 Task: Look for space in Gursarāi, India from 12th  August, 2023 to 15th August, 2023 for 3 adults in price range Rs.12000 to Rs.16000. Place can be entire place with 2 bedrooms having 3 beds and 1 bathroom. Property type can be house, flat, guest house. Amenities needed are: washing machine. Booking option can be shelf check-in. Required host language is English.
Action: Mouse moved to (523, 130)
Screenshot: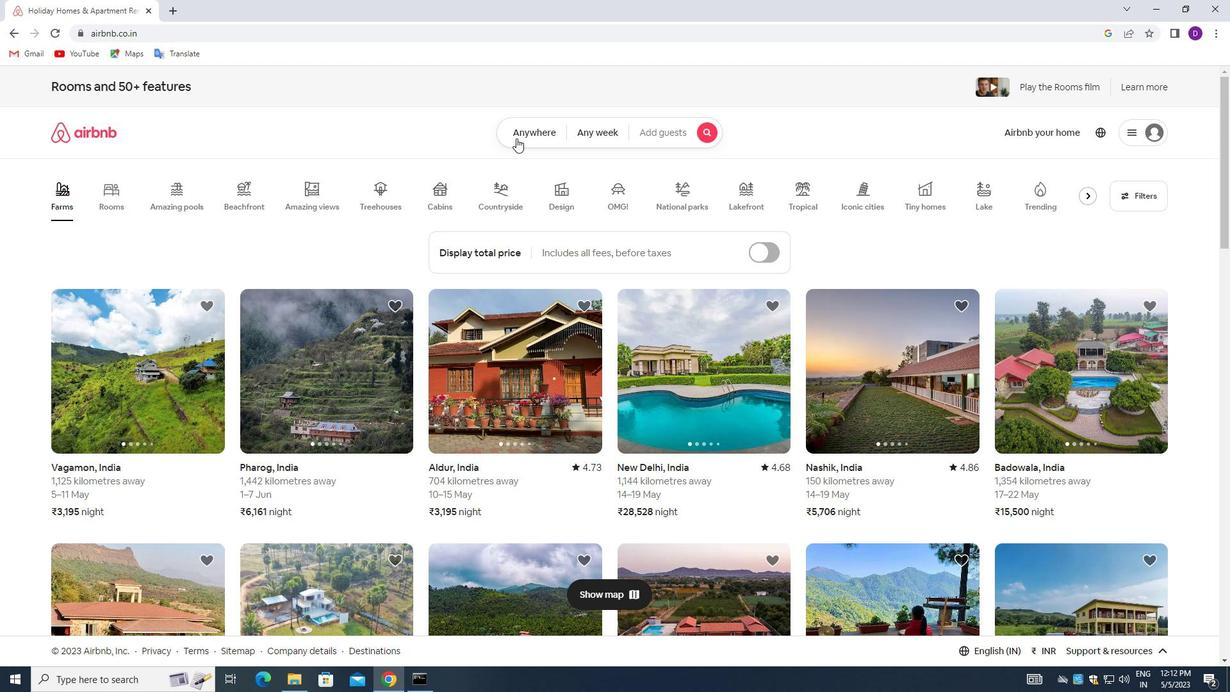 
Action: Mouse pressed left at (523, 130)
Screenshot: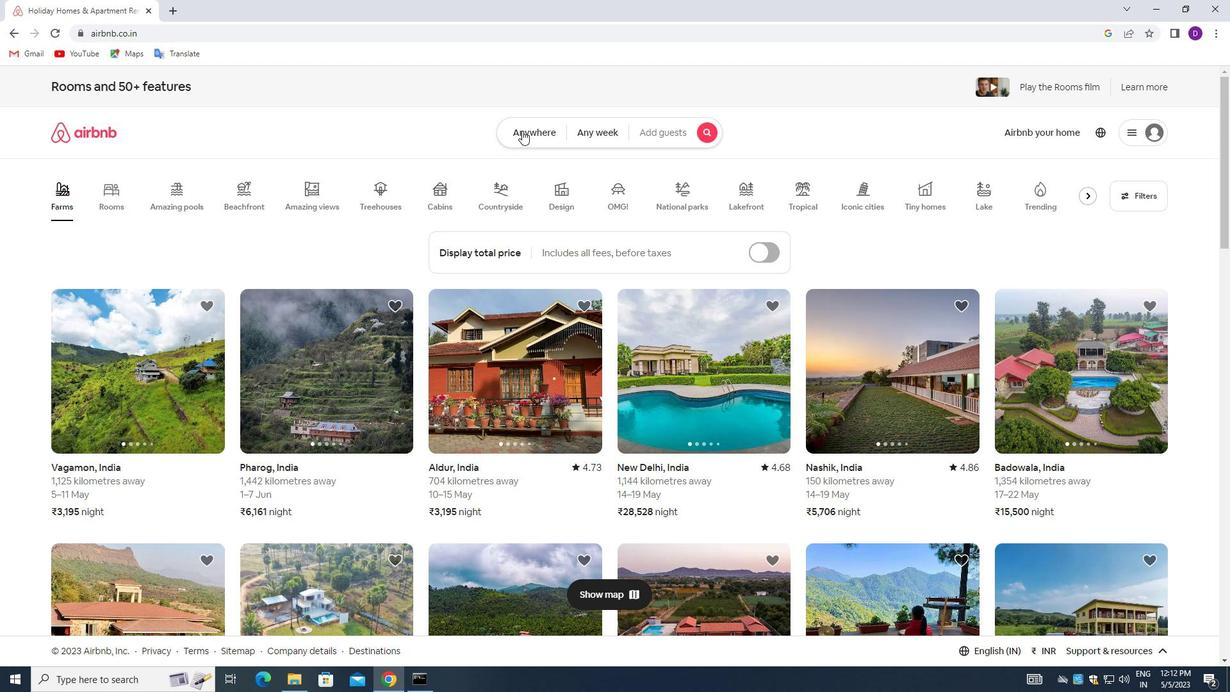 
Action: Mouse moved to (472, 180)
Screenshot: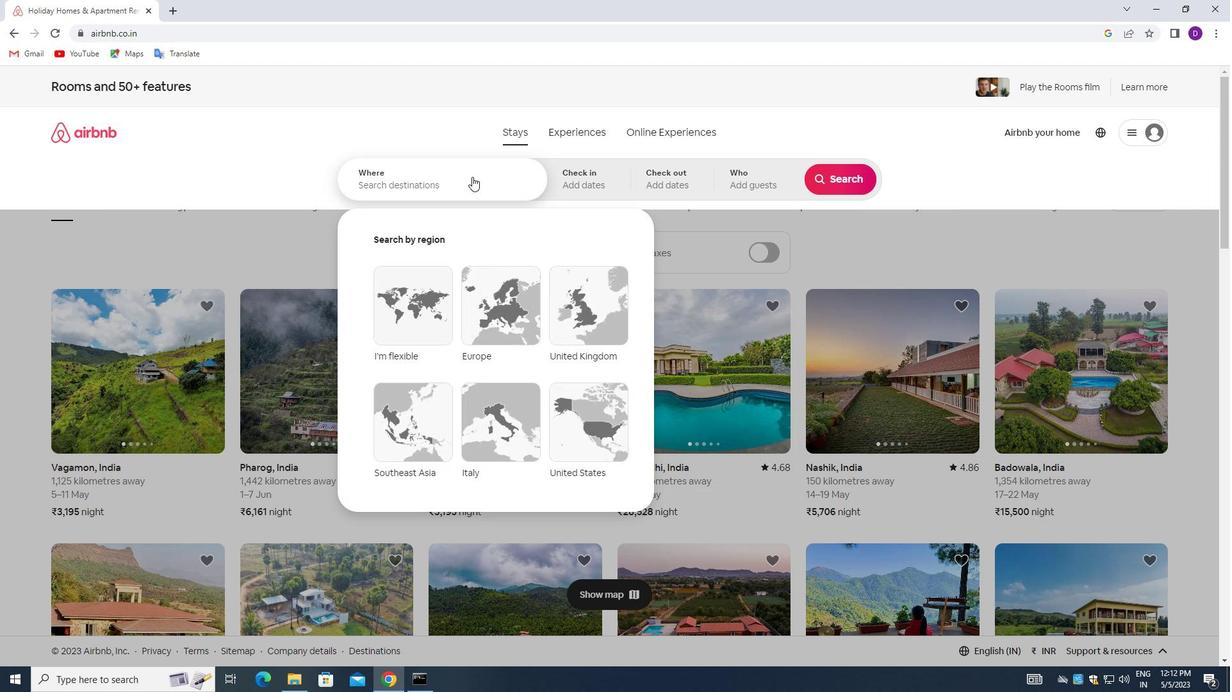 
Action: Mouse pressed left at (472, 180)
Screenshot: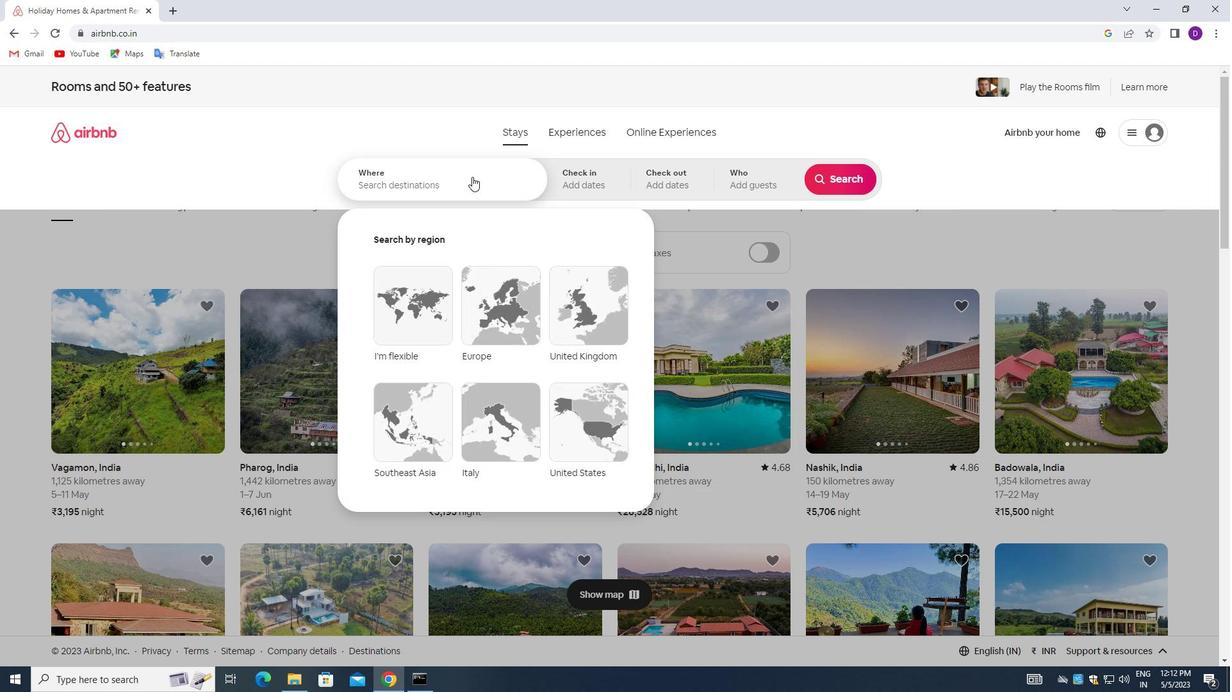 
Action: Mouse moved to (255, 145)
Screenshot: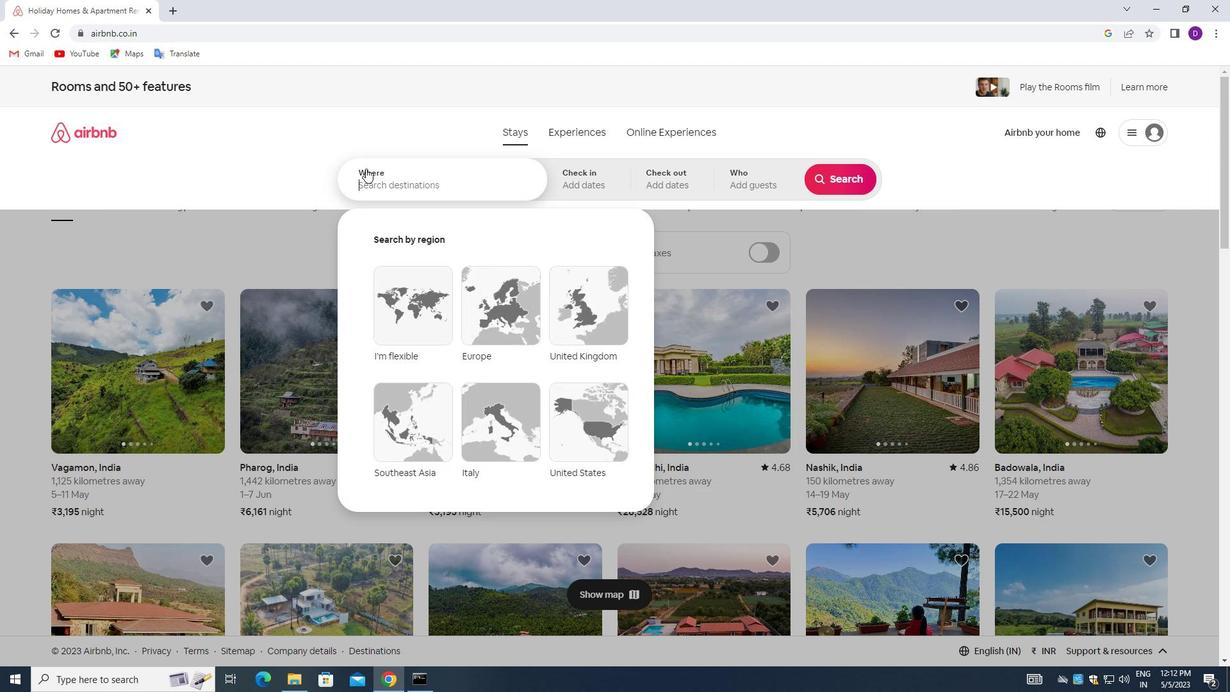 
Action: Key pressed <Key.shift_r>Gursarai,<Key.space><Key.shift>INDIA<Key.enter>
Screenshot: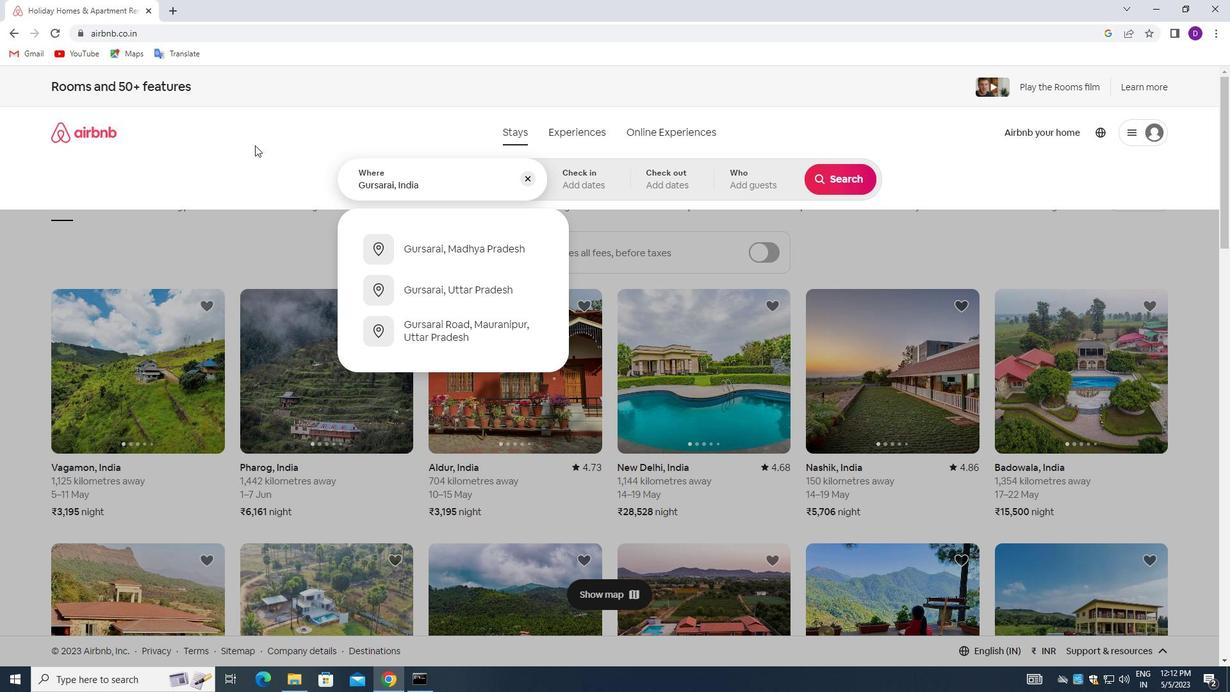 
Action: Mouse moved to (832, 280)
Screenshot: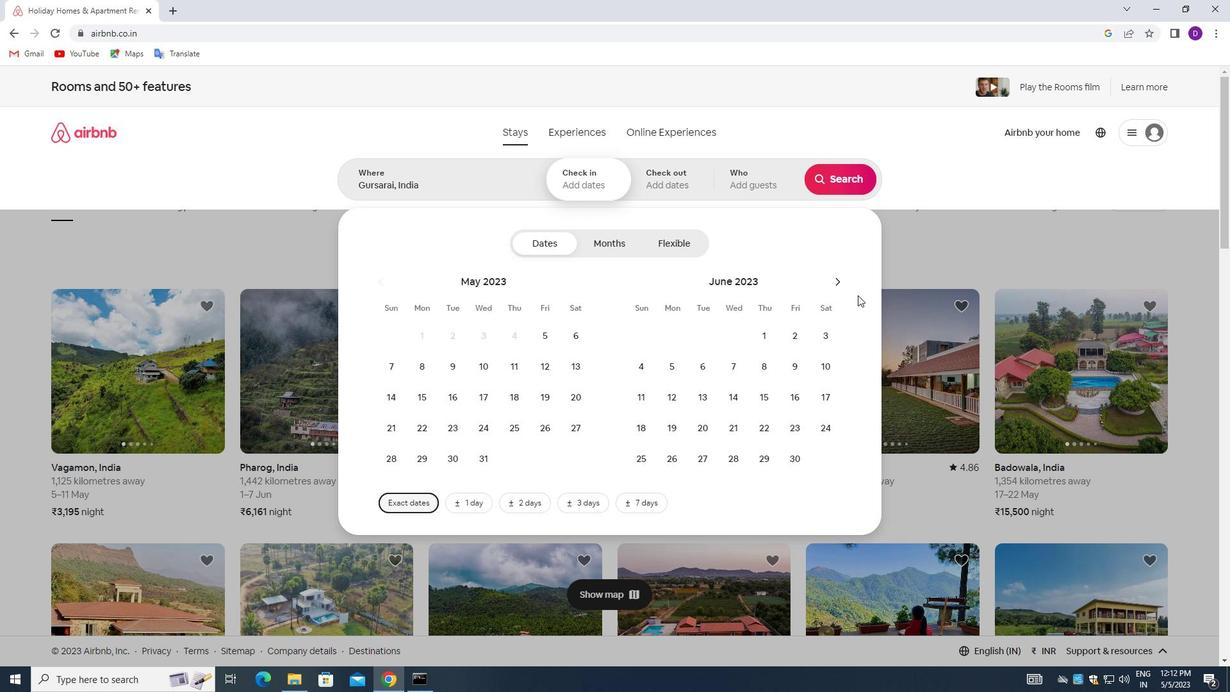 
Action: Mouse pressed left at (832, 280)
Screenshot: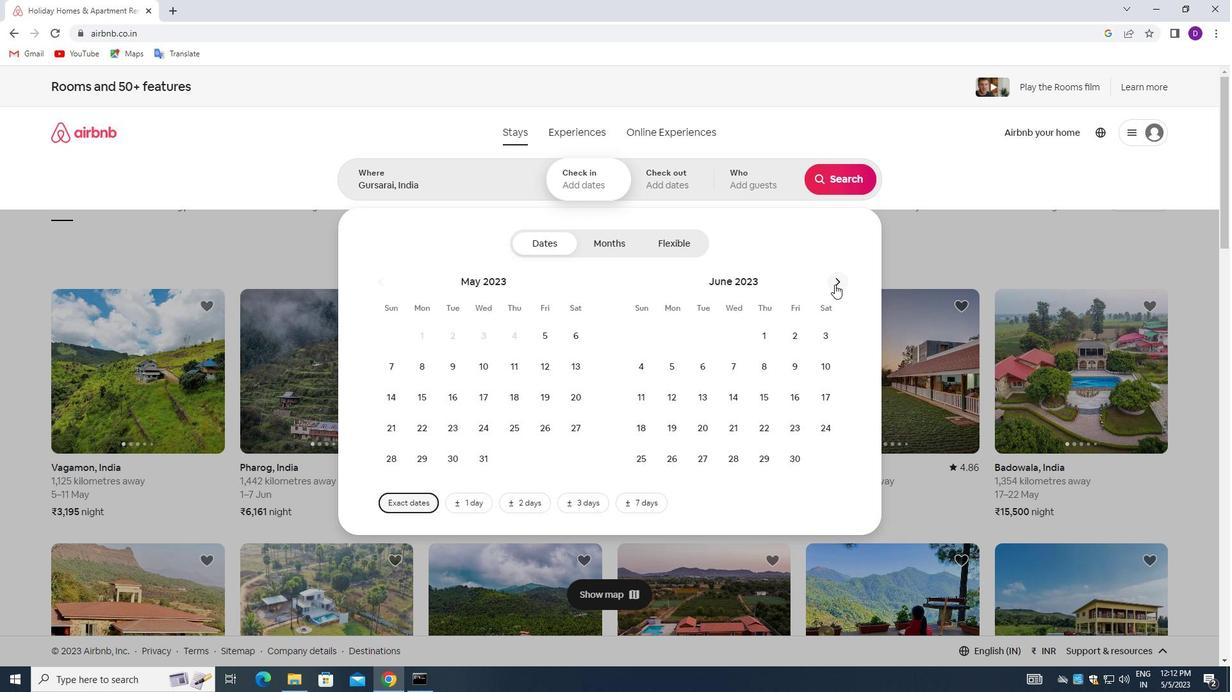 
Action: Mouse pressed left at (832, 280)
Screenshot: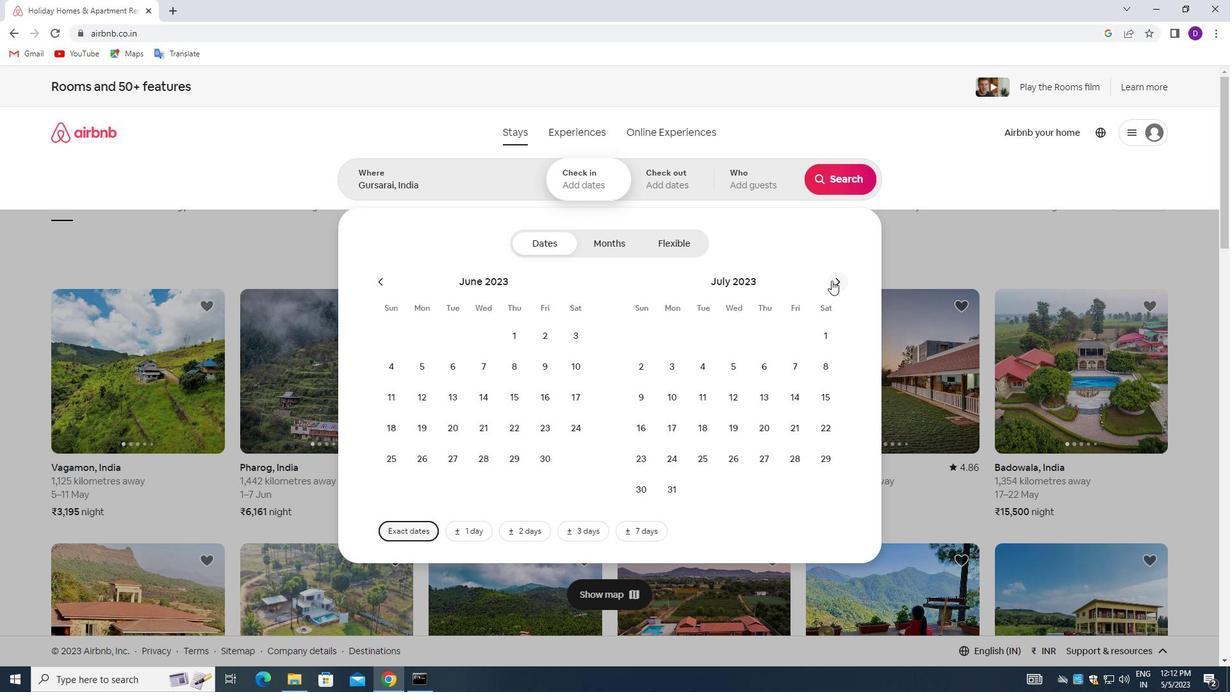 
Action: Mouse moved to (816, 364)
Screenshot: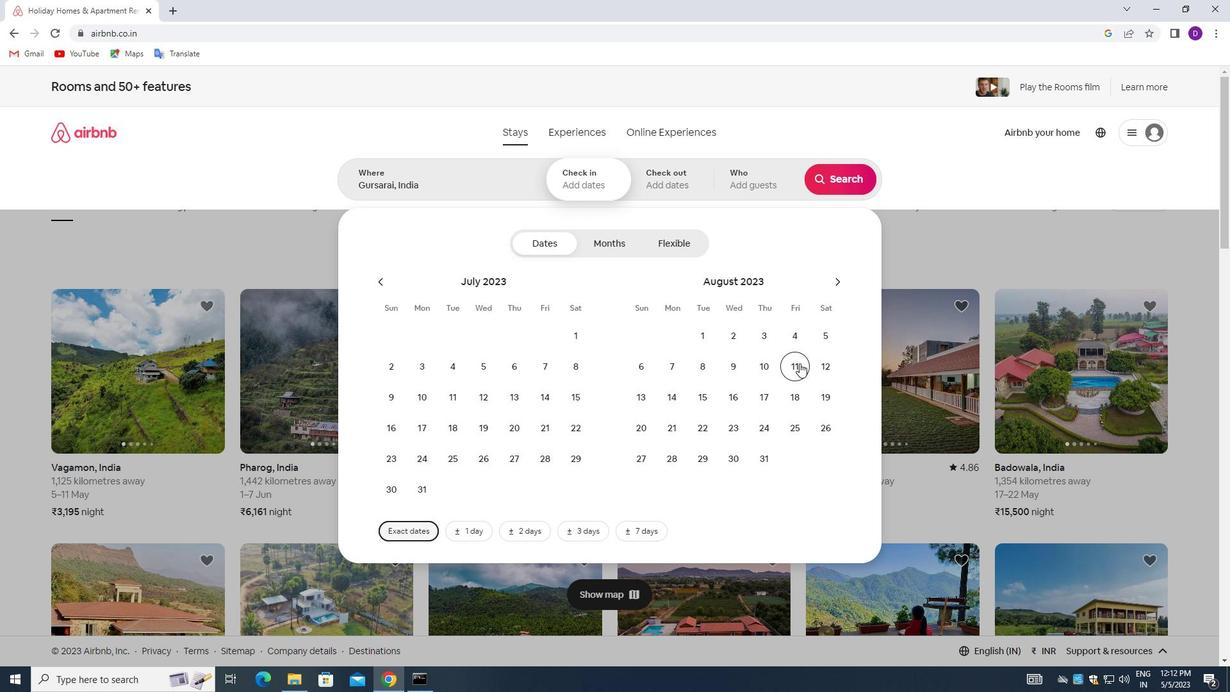 
Action: Mouse pressed left at (816, 364)
Screenshot: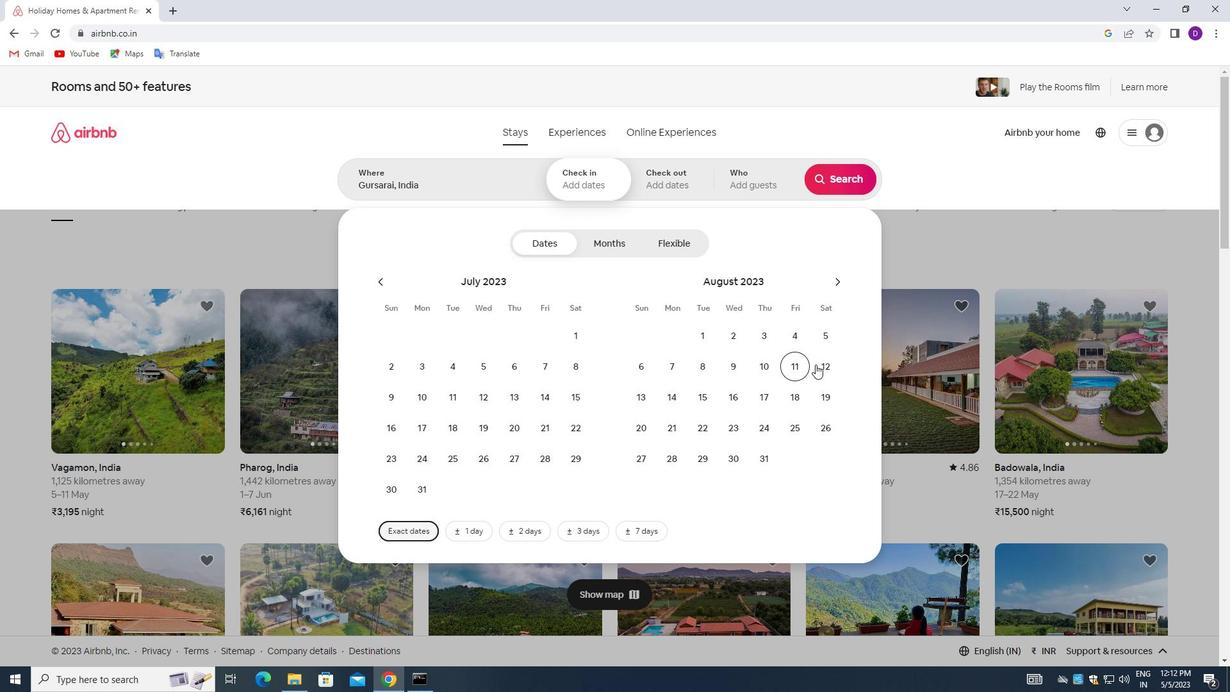 
Action: Mouse moved to (706, 392)
Screenshot: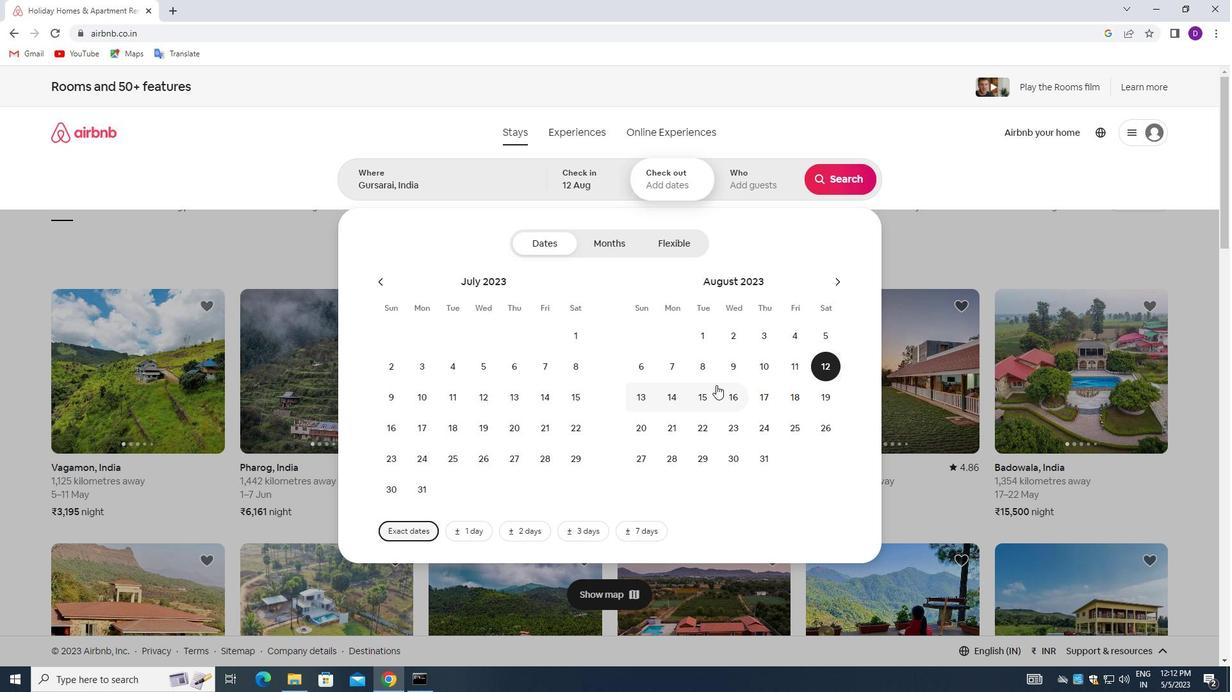 
Action: Mouse pressed left at (706, 392)
Screenshot: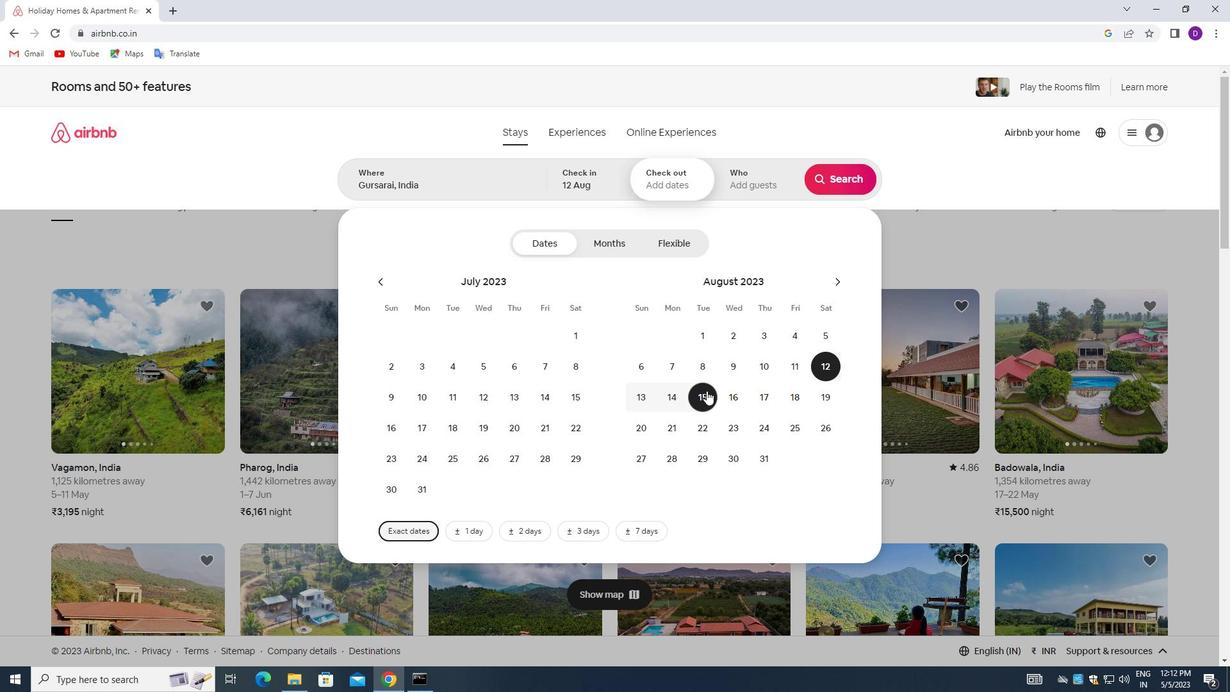 
Action: Mouse moved to (738, 177)
Screenshot: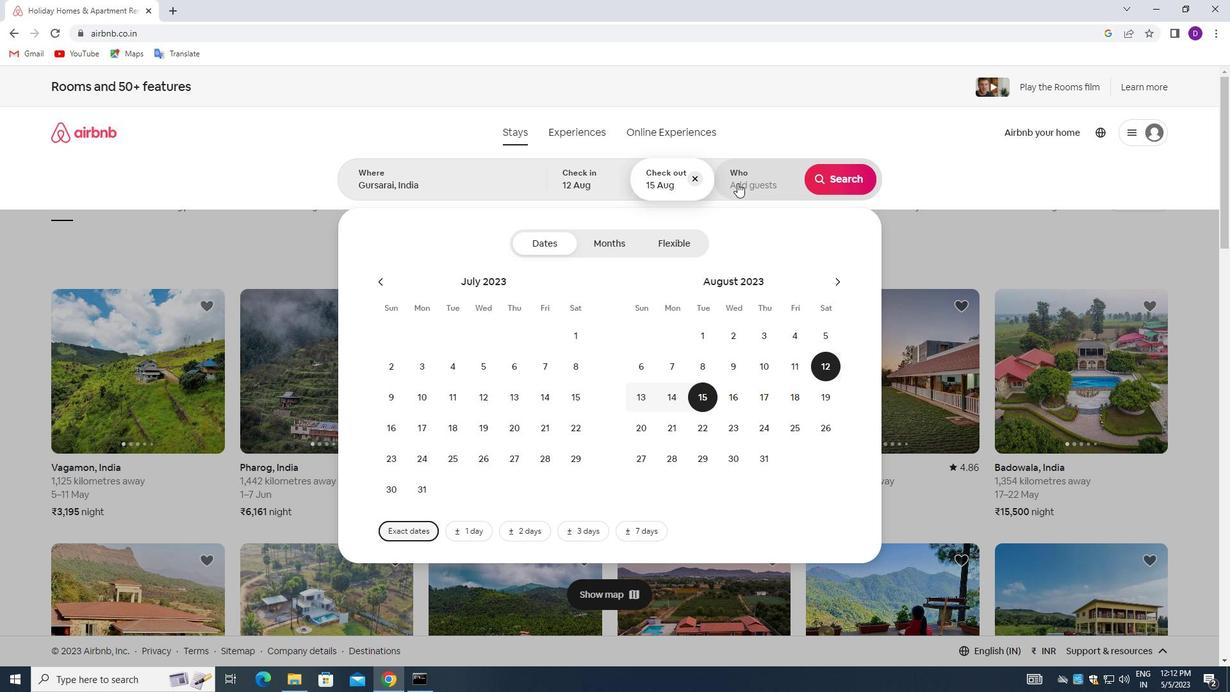 
Action: Mouse pressed left at (738, 177)
Screenshot: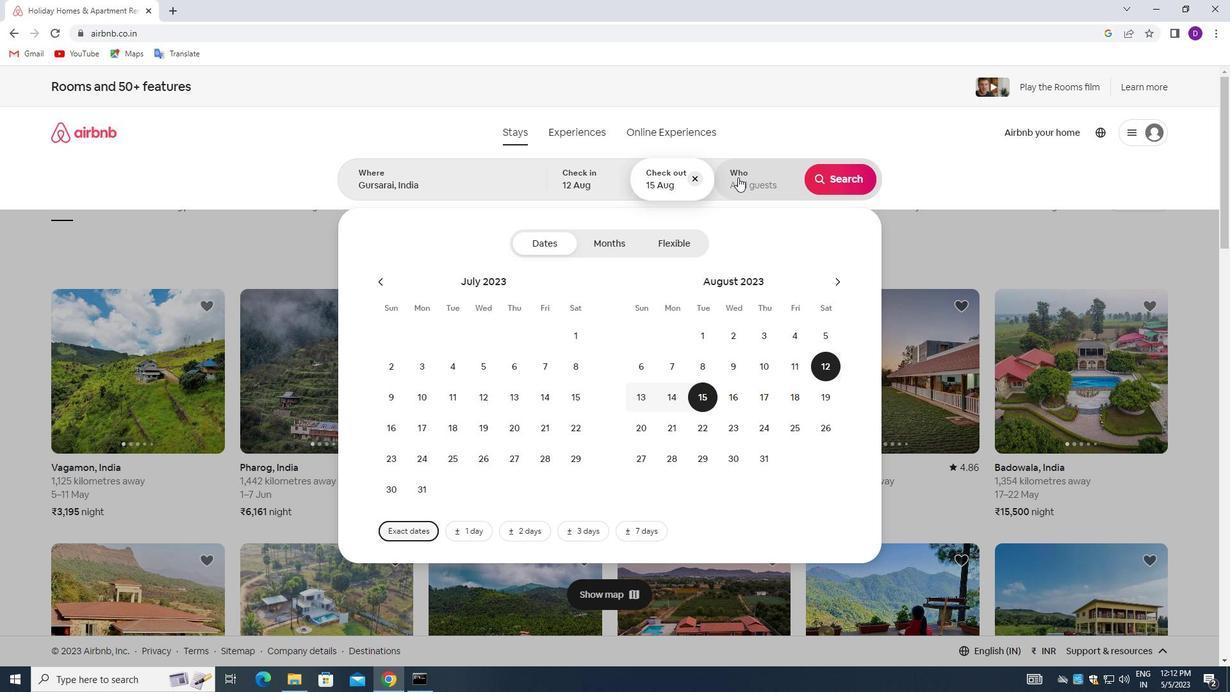 
Action: Mouse moved to (850, 246)
Screenshot: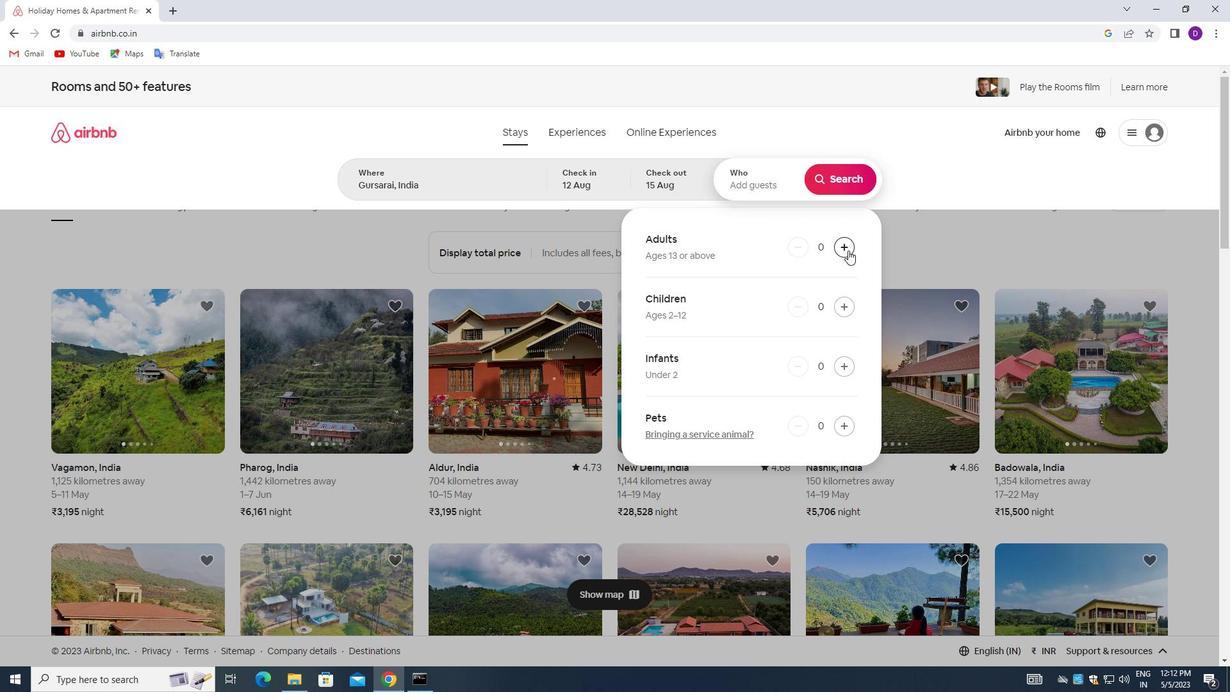 
Action: Mouse pressed left at (850, 246)
Screenshot: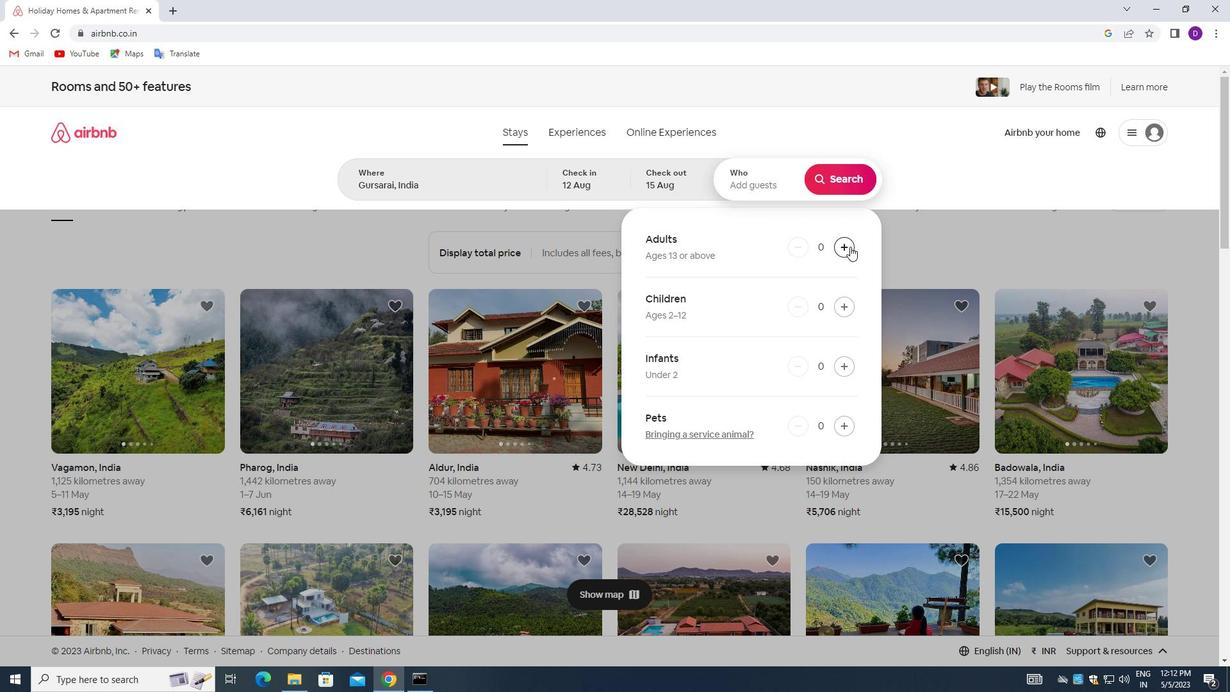 
Action: Mouse pressed left at (850, 246)
Screenshot: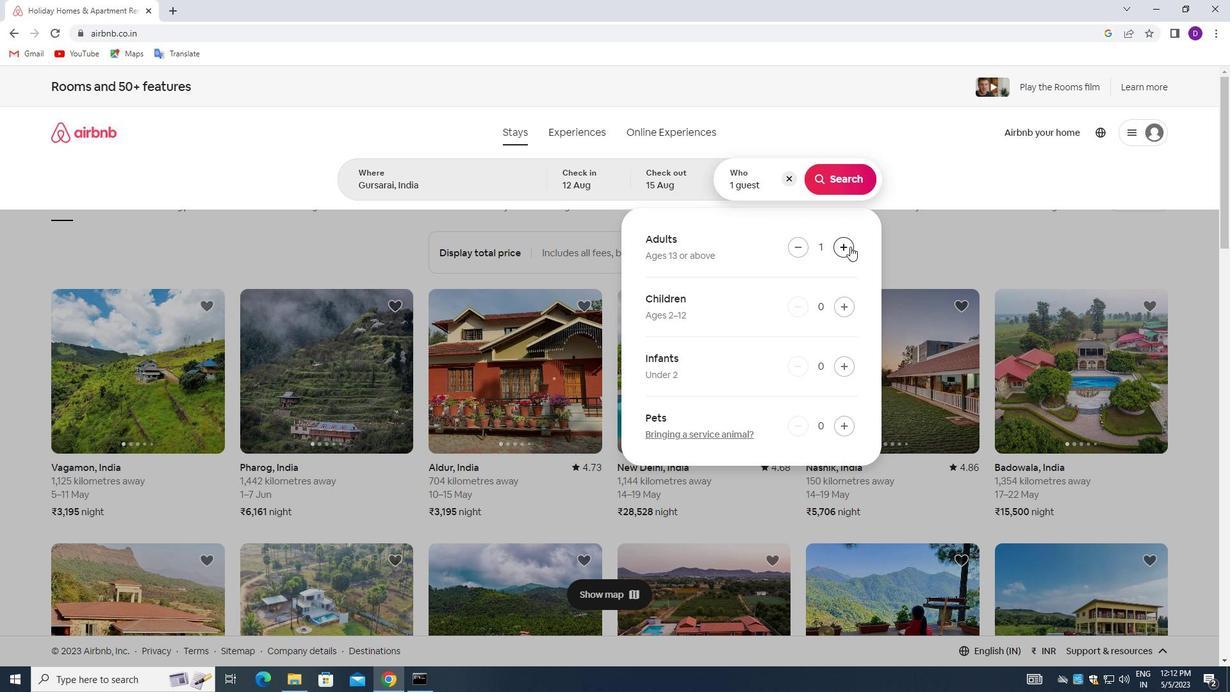
Action: Mouse pressed left at (850, 246)
Screenshot: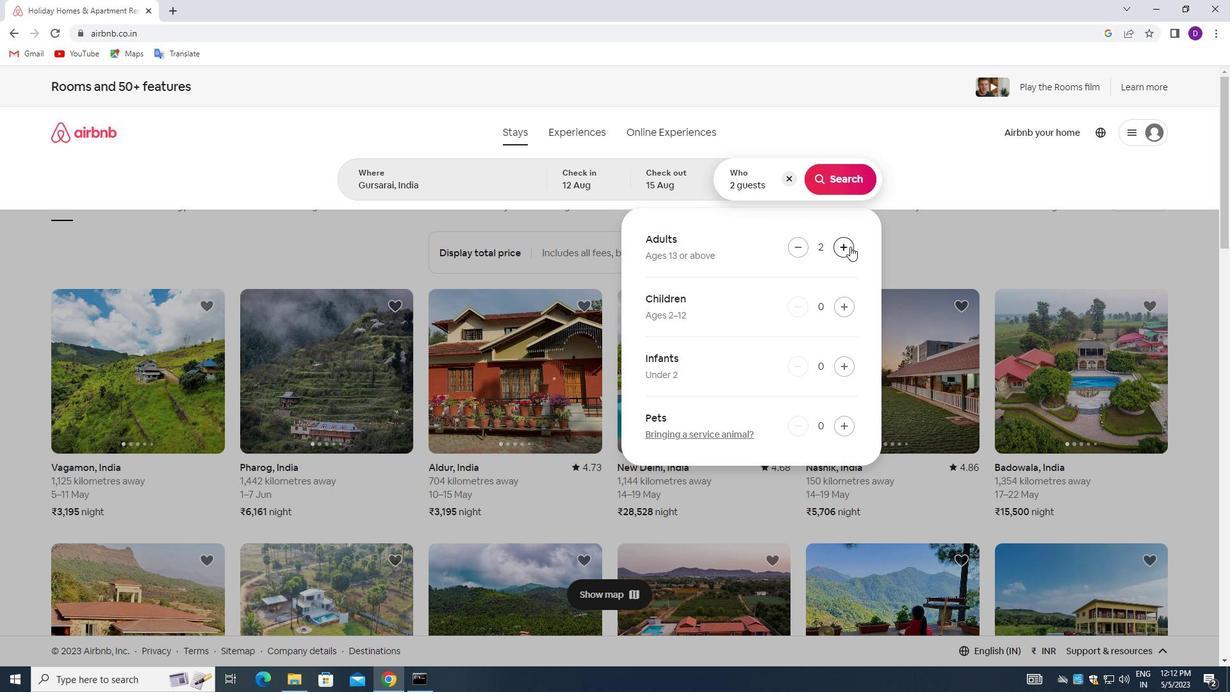
Action: Mouse moved to (839, 180)
Screenshot: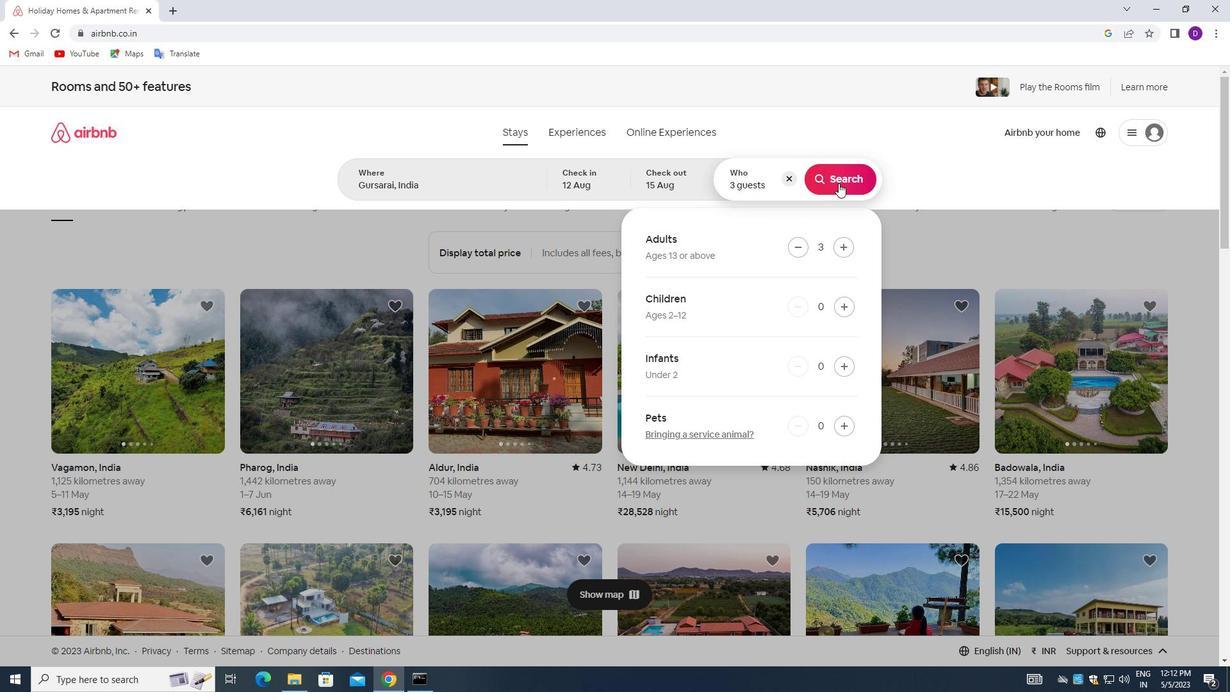
Action: Mouse pressed left at (839, 180)
Screenshot: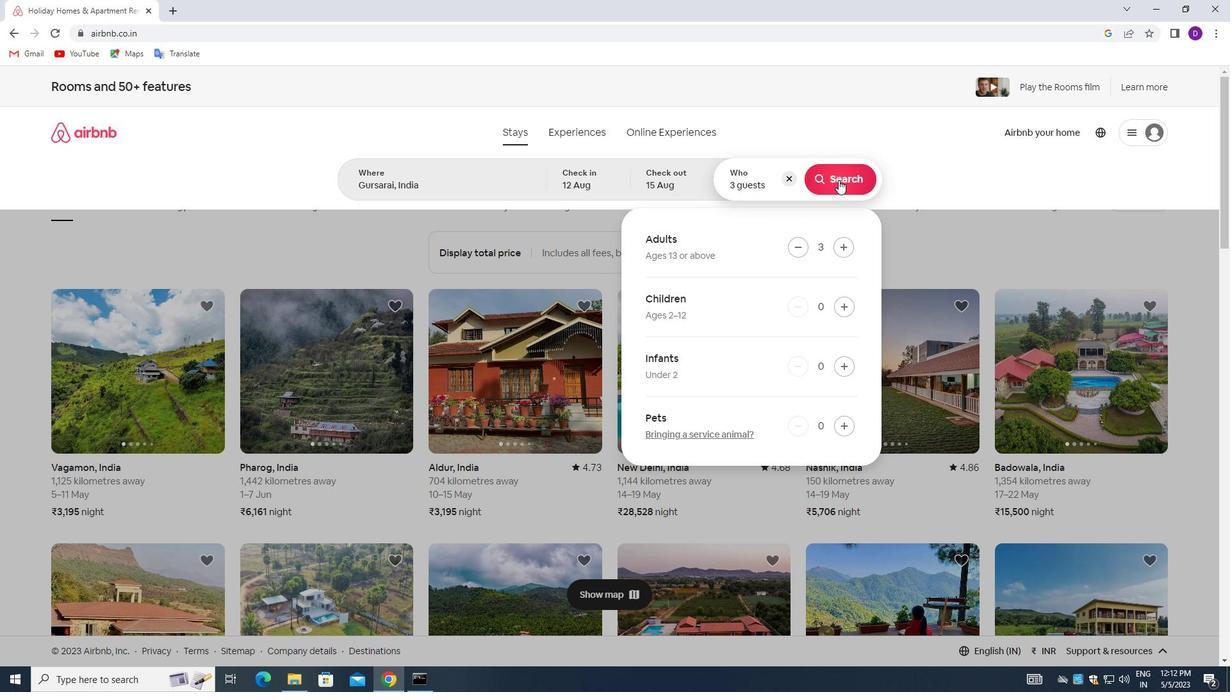 
Action: Mouse moved to (1162, 142)
Screenshot: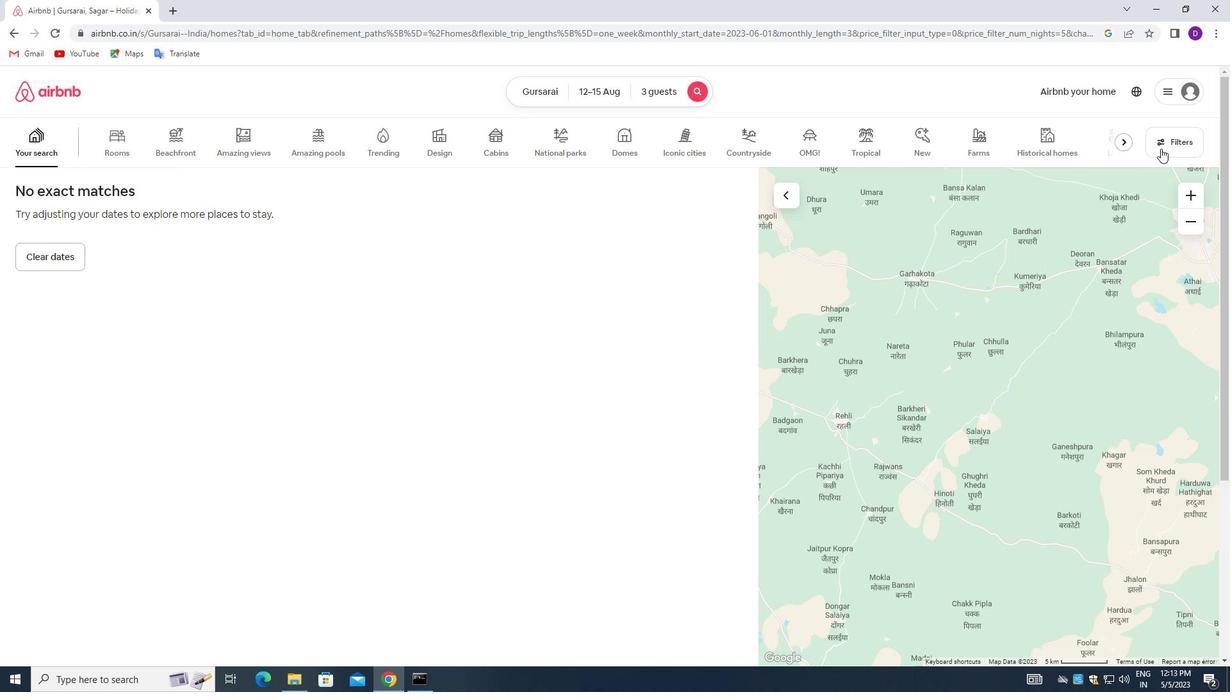
Action: Mouse pressed left at (1162, 142)
Screenshot: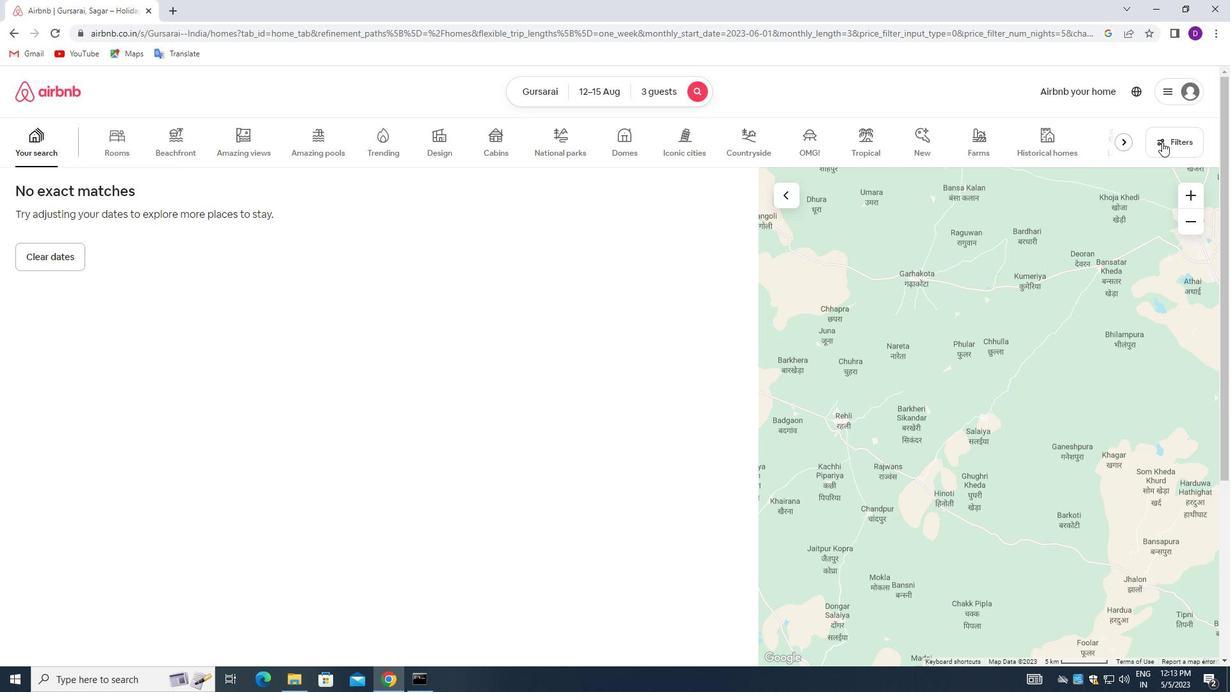 
Action: Mouse moved to (521, 432)
Screenshot: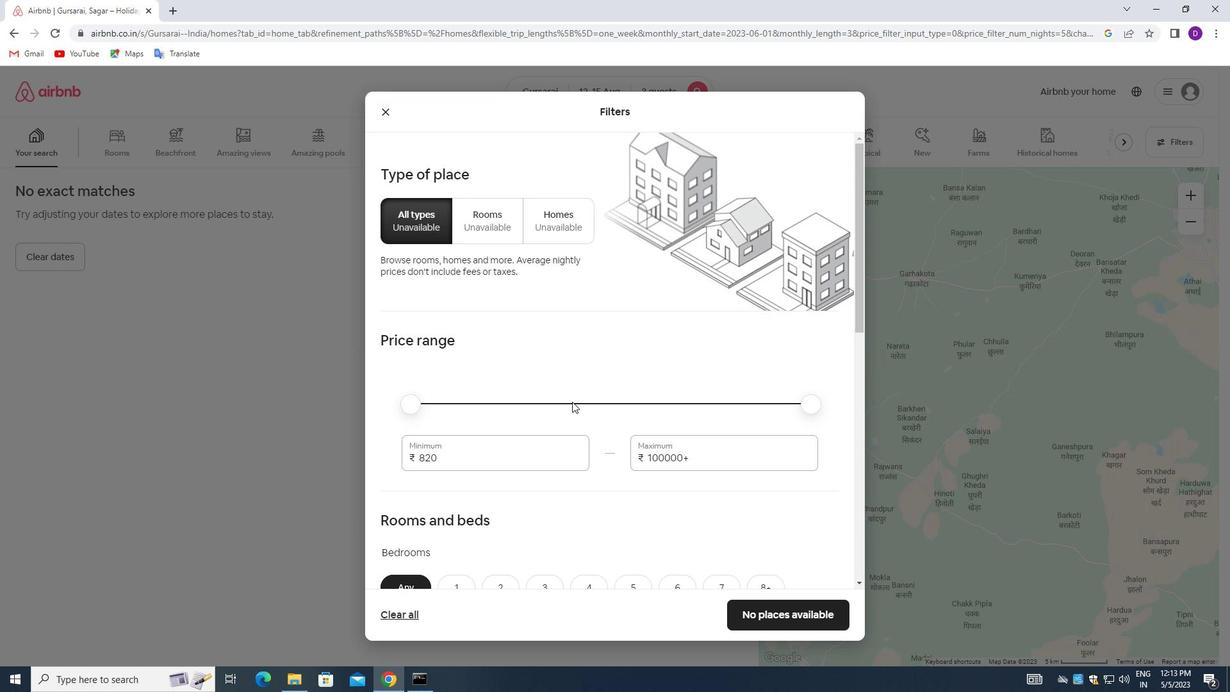 
Action: Mouse scrolled (521, 432) with delta (0, 0)
Screenshot: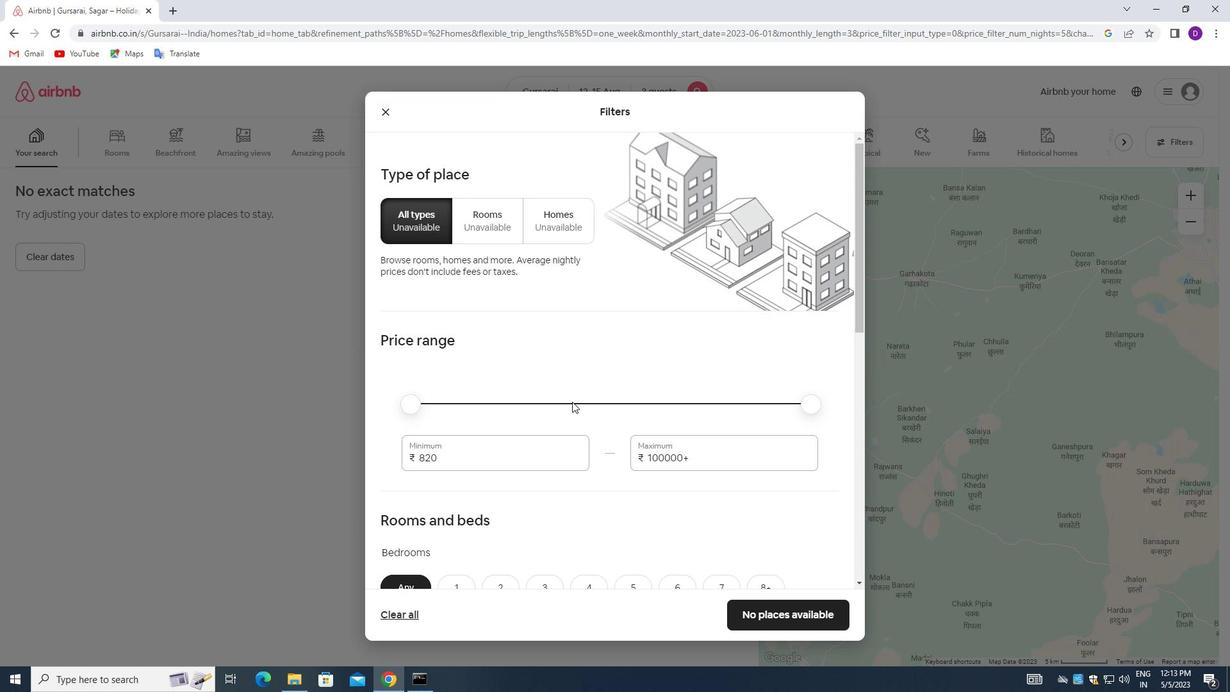 
Action: Mouse moved to (509, 428)
Screenshot: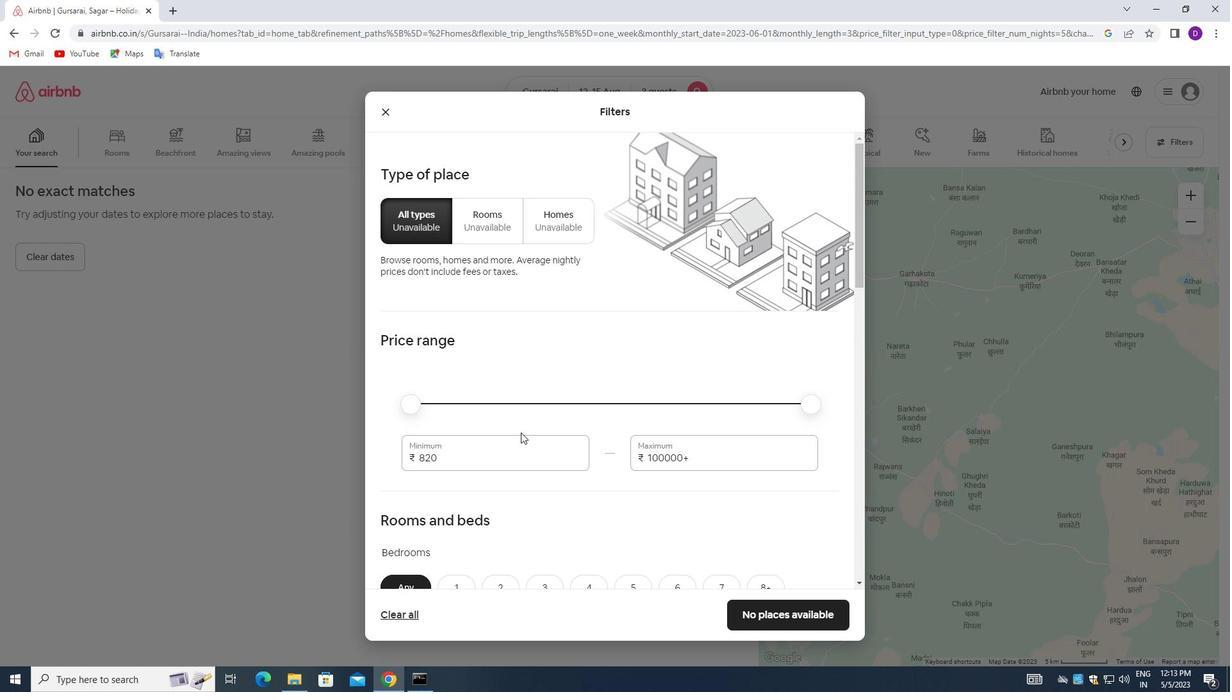 
Action: Mouse scrolled (509, 428) with delta (0, 0)
Screenshot: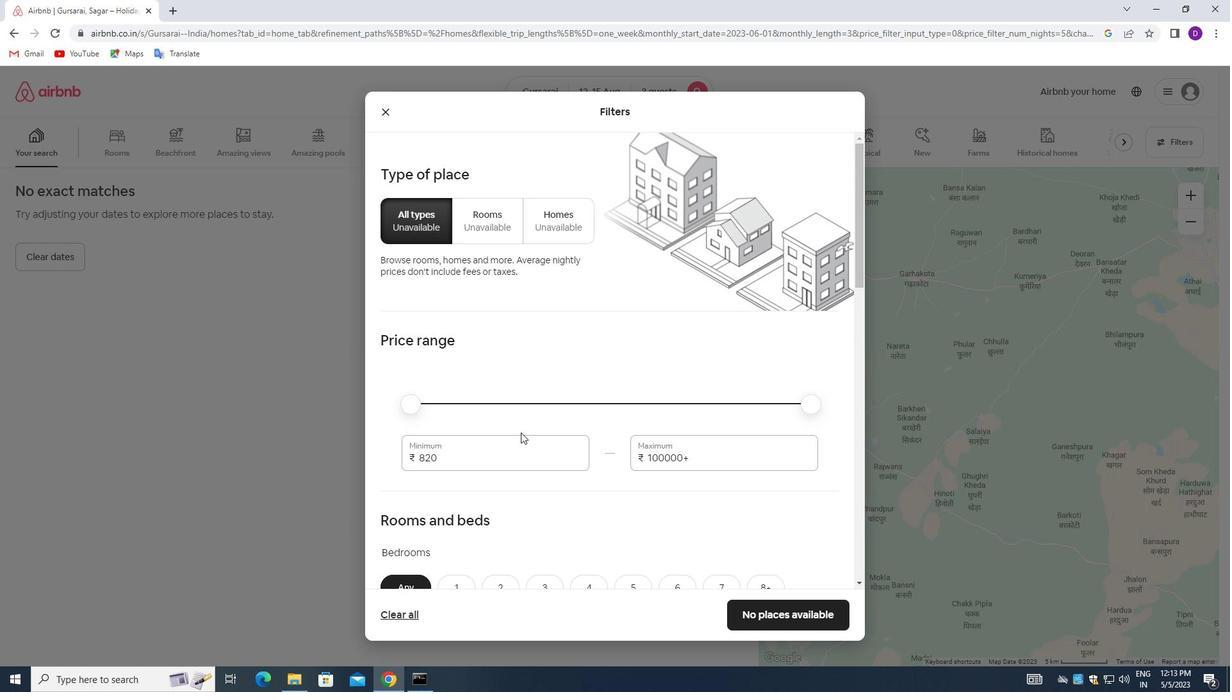 
Action: Mouse moved to (448, 328)
Screenshot: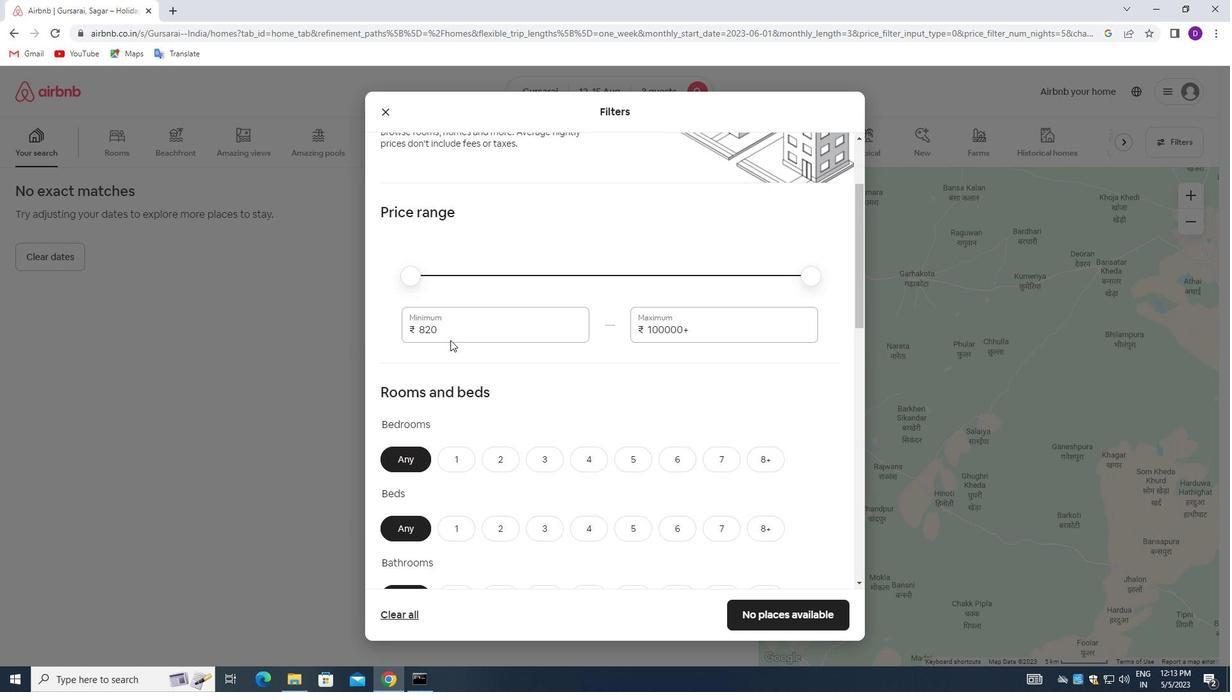 
Action: Mouse pressed left at (448, 328)
Screenshot: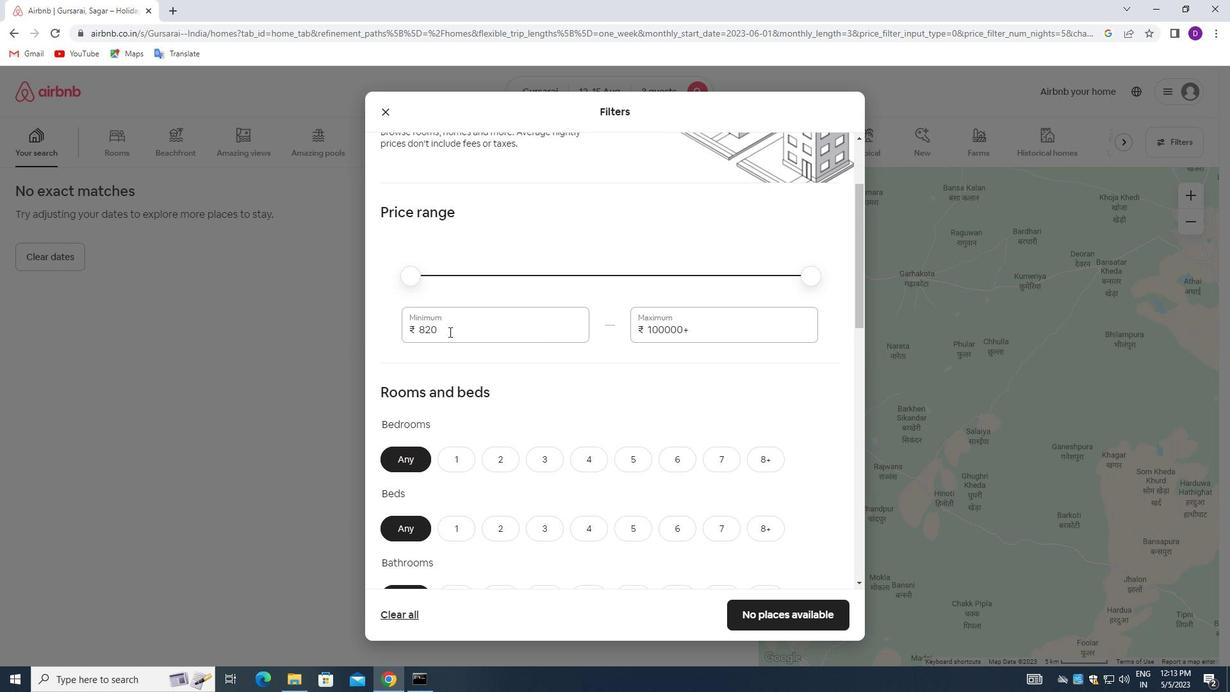 
Action: Mouse pressed left at (448, 328)
Screenshot: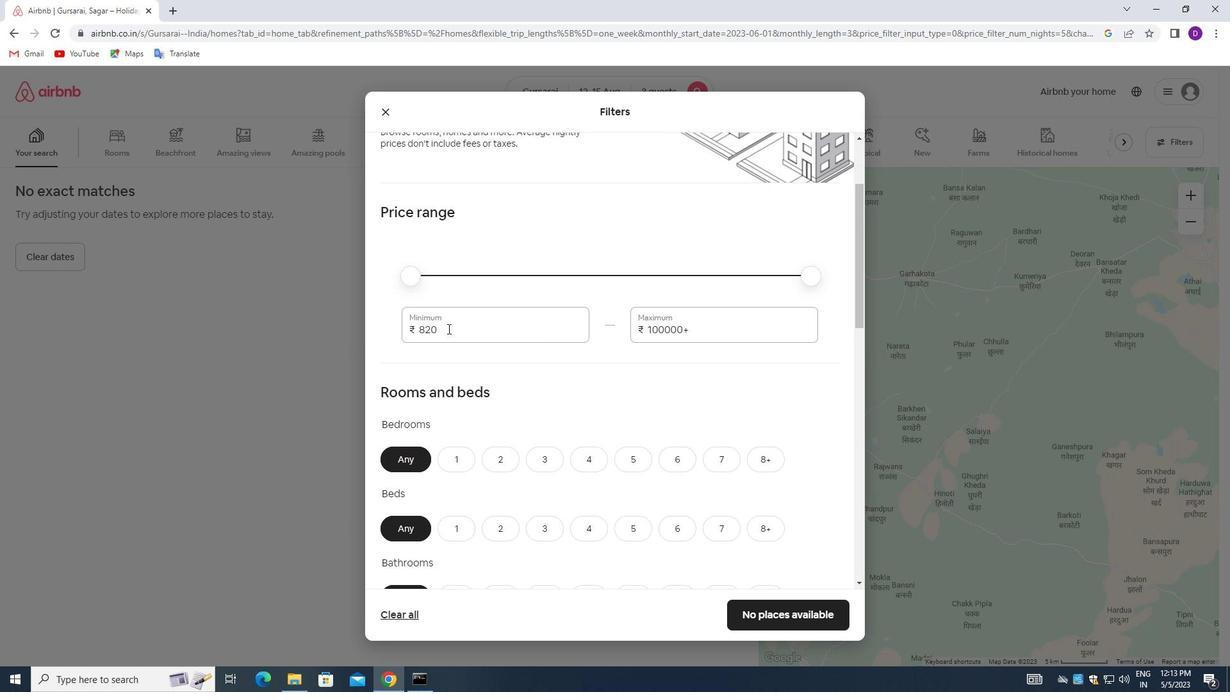 
Action: Key pressed 12000<Key.tab>16000
Screenshot: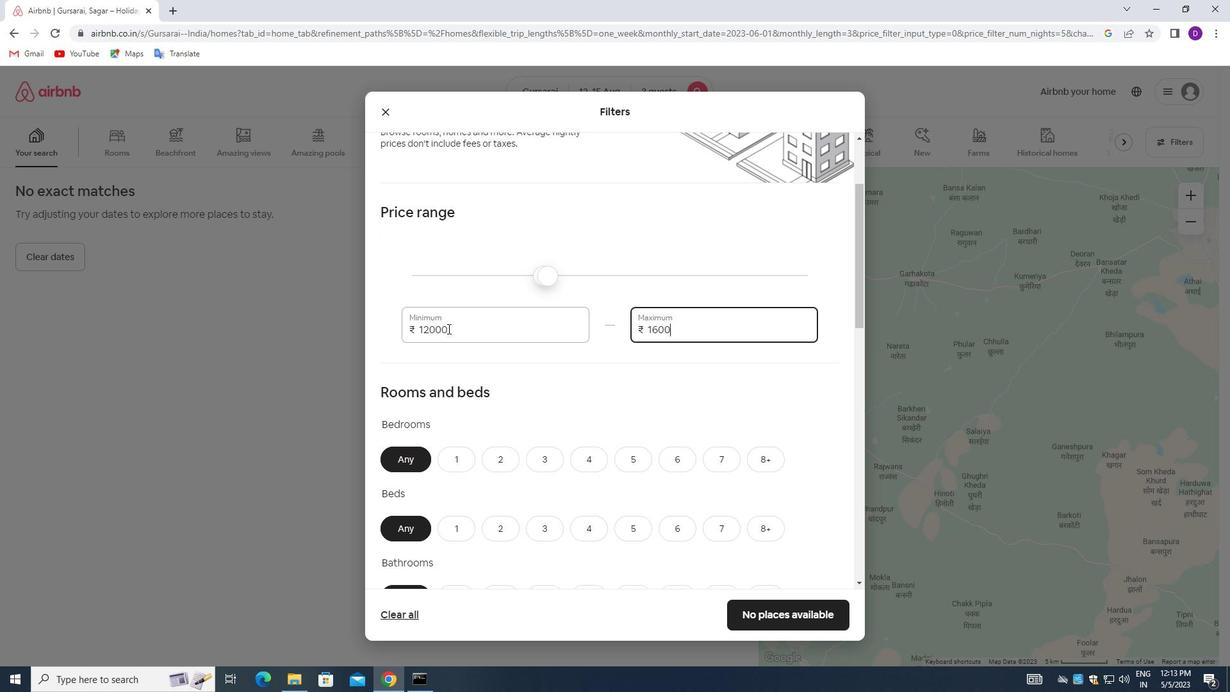 
Action: Mouse moved to (538, 364)
Screenshot: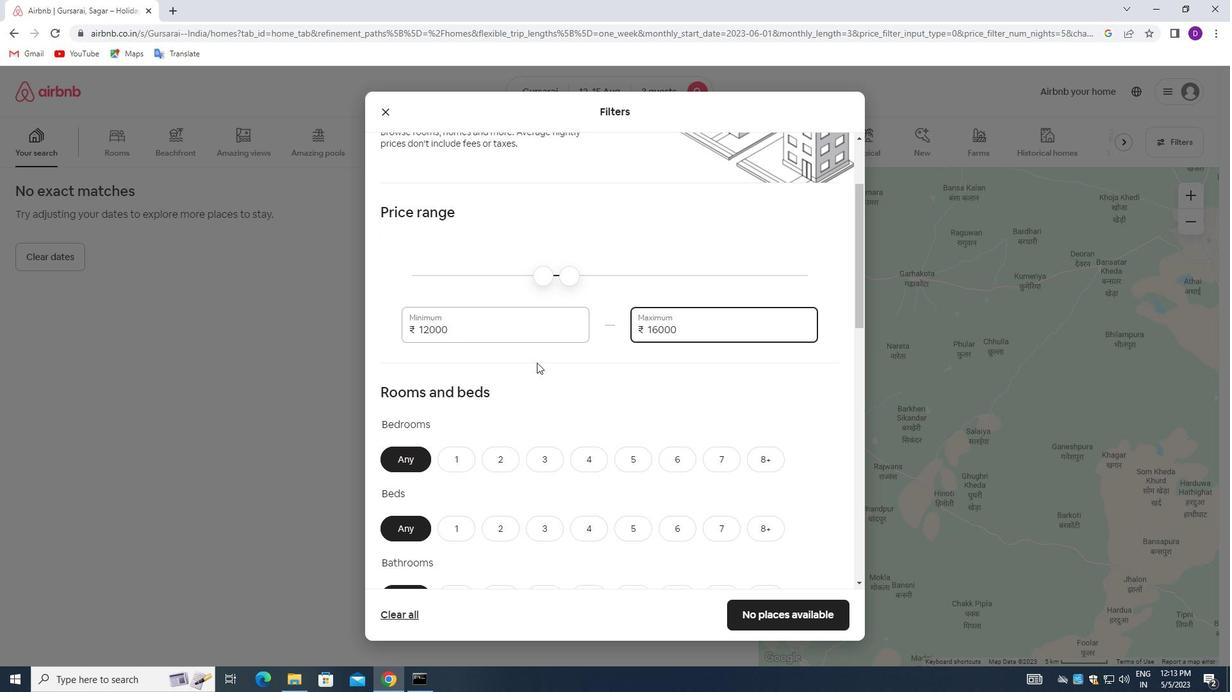 
Action: Mouse scrolled (538, 363) with delta (0, 0)
Screenshot: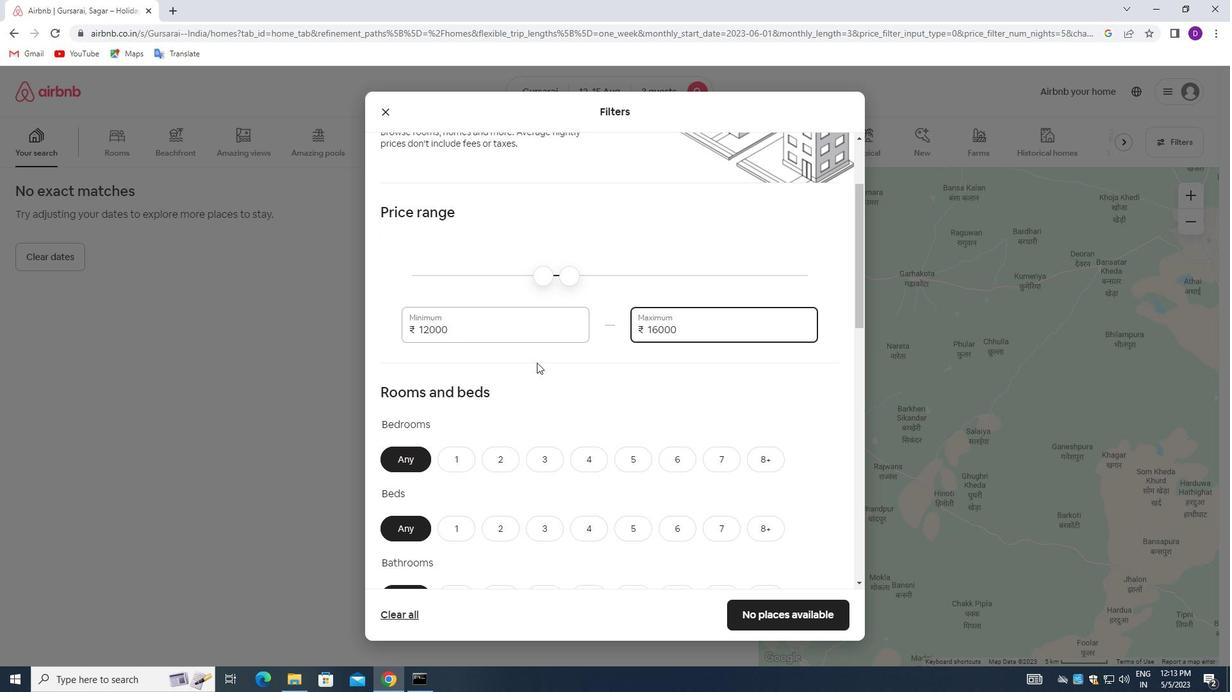 
Action: Mouse scrolled (538, 363) with delta (0, 0)
Screenshot: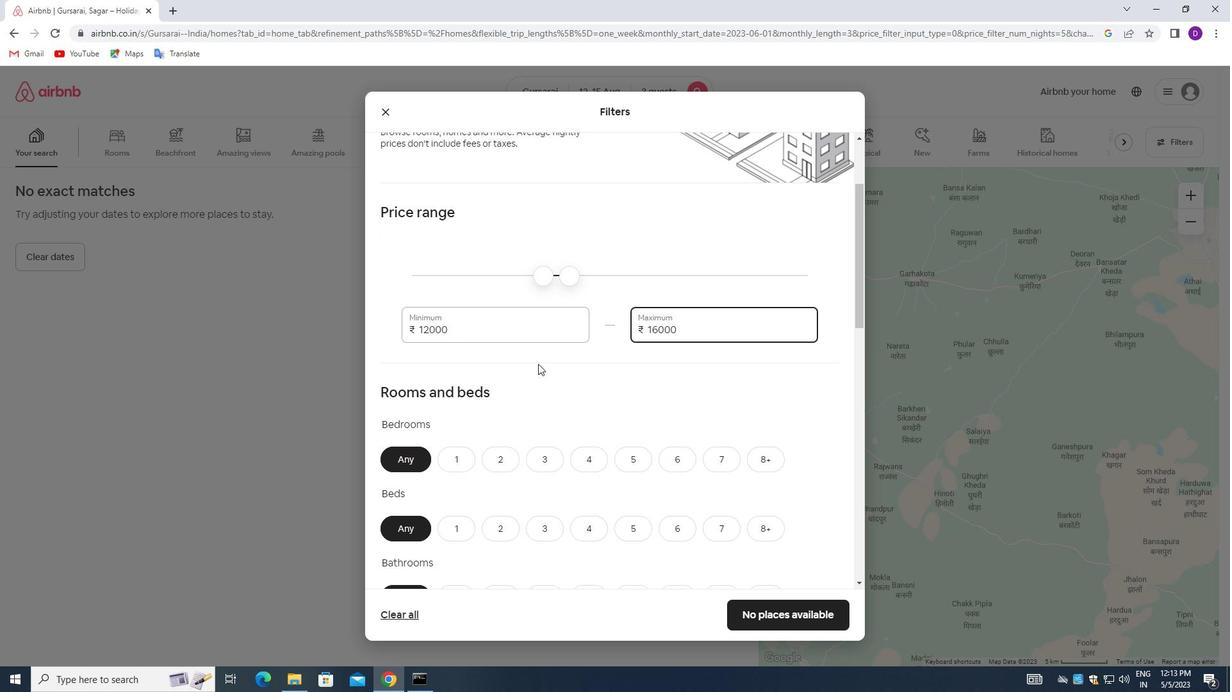 
Action: Mouse moved to (507, 342)
Screenshot: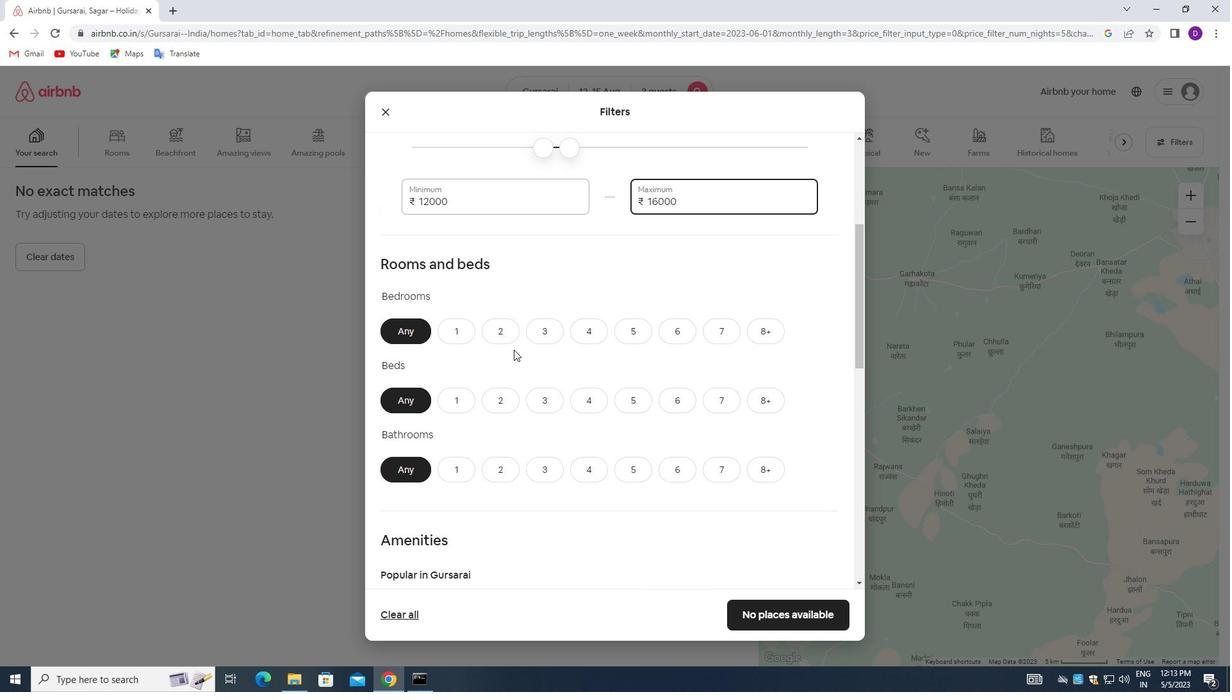 
Action: Mouse pressed left at (507, 342)
Screenshot: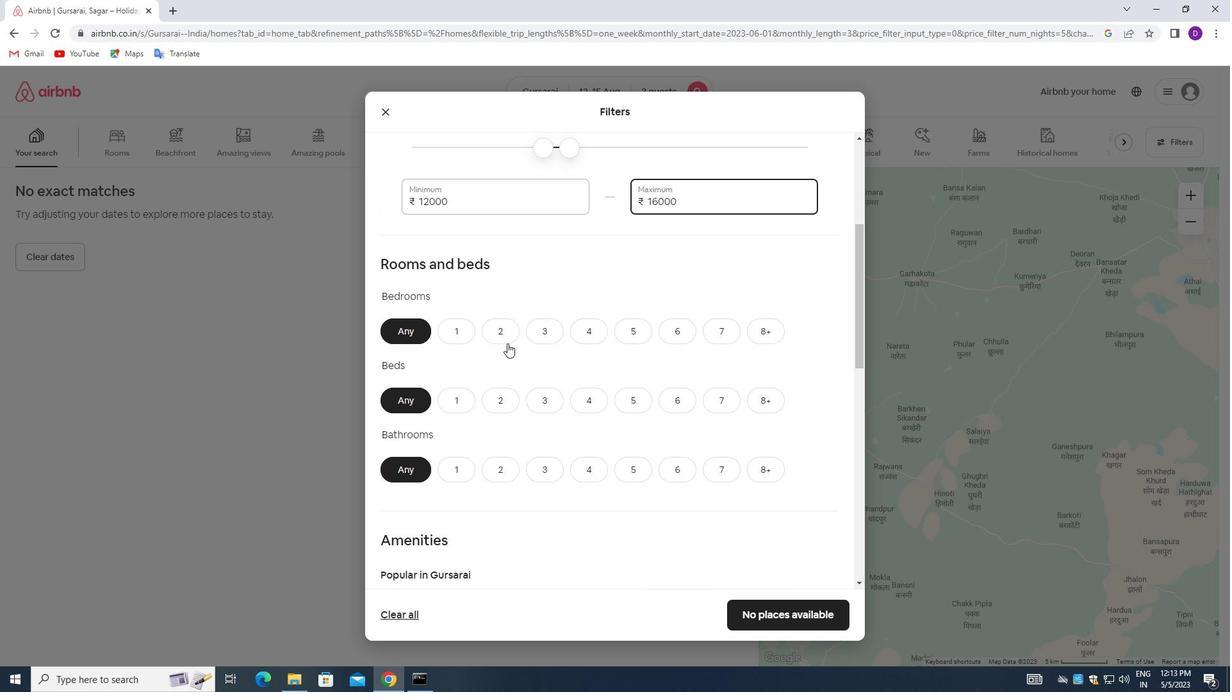 
Action: Mouse moved to (535, 397)
Screenshot: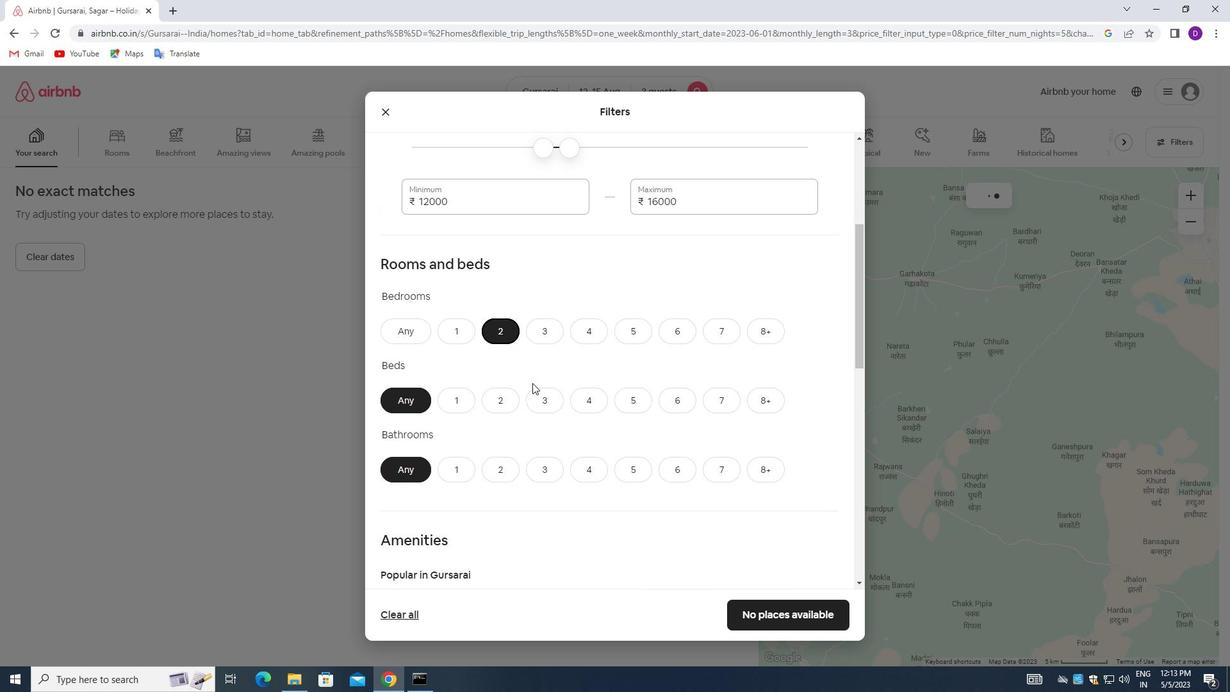 
Action: Mouse pressed left at (535, 397)
Screenshot: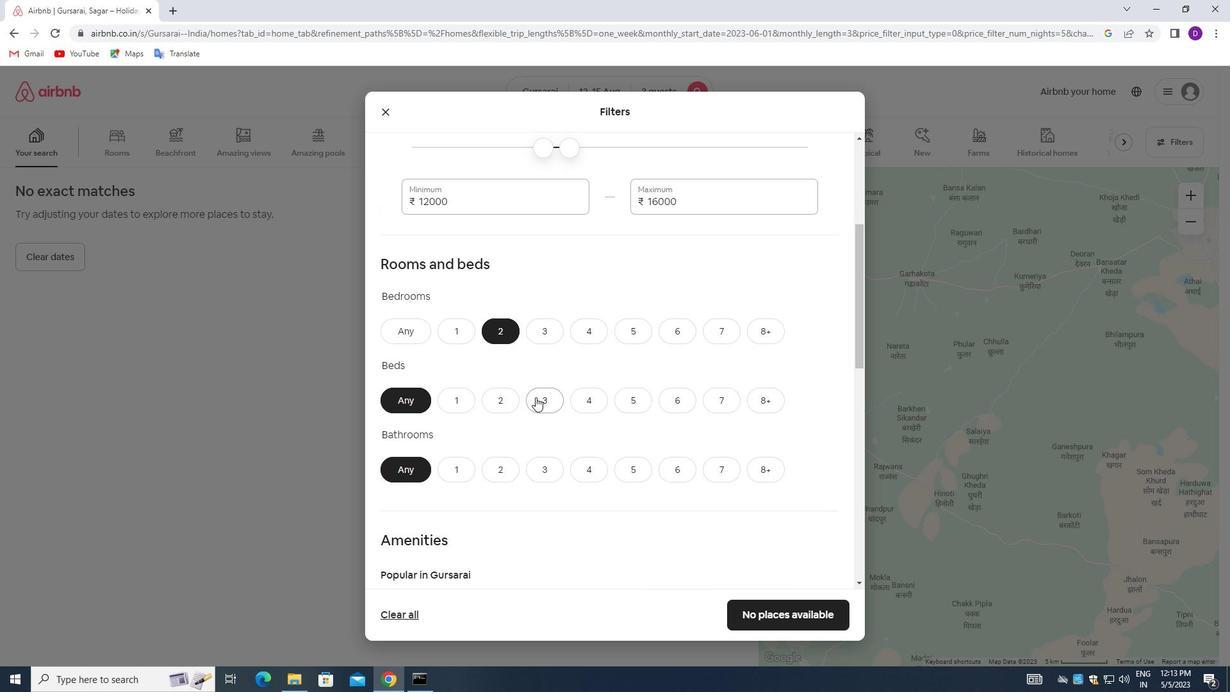 
Action: Mouse moved to (460, 469)
Screenshot: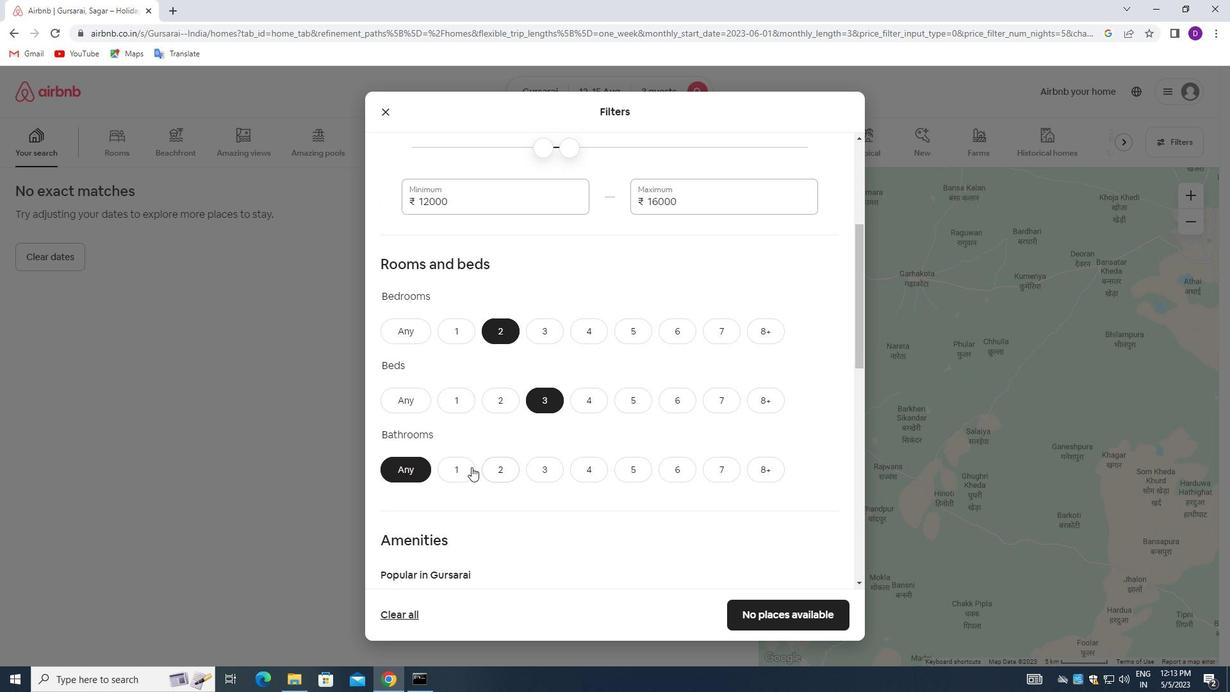 
Action: Mouse pressed left at (460, 469)
Screenshot: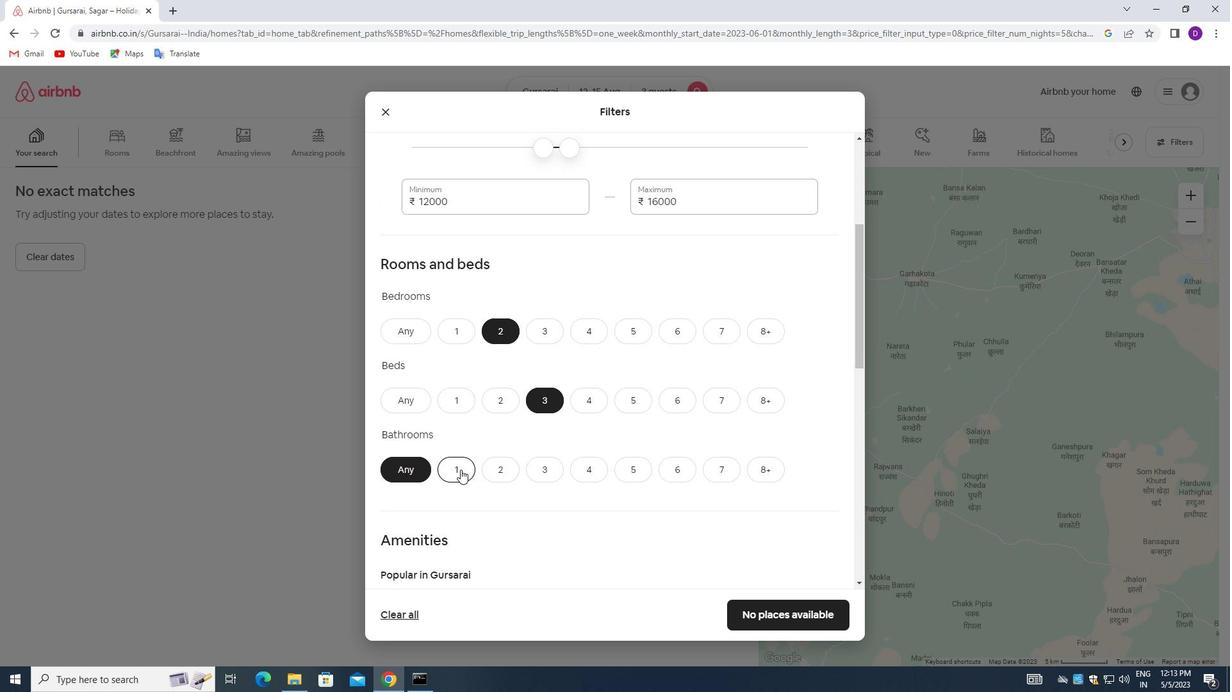 
Action: Mouse moved to (543, 427)
Screenshot: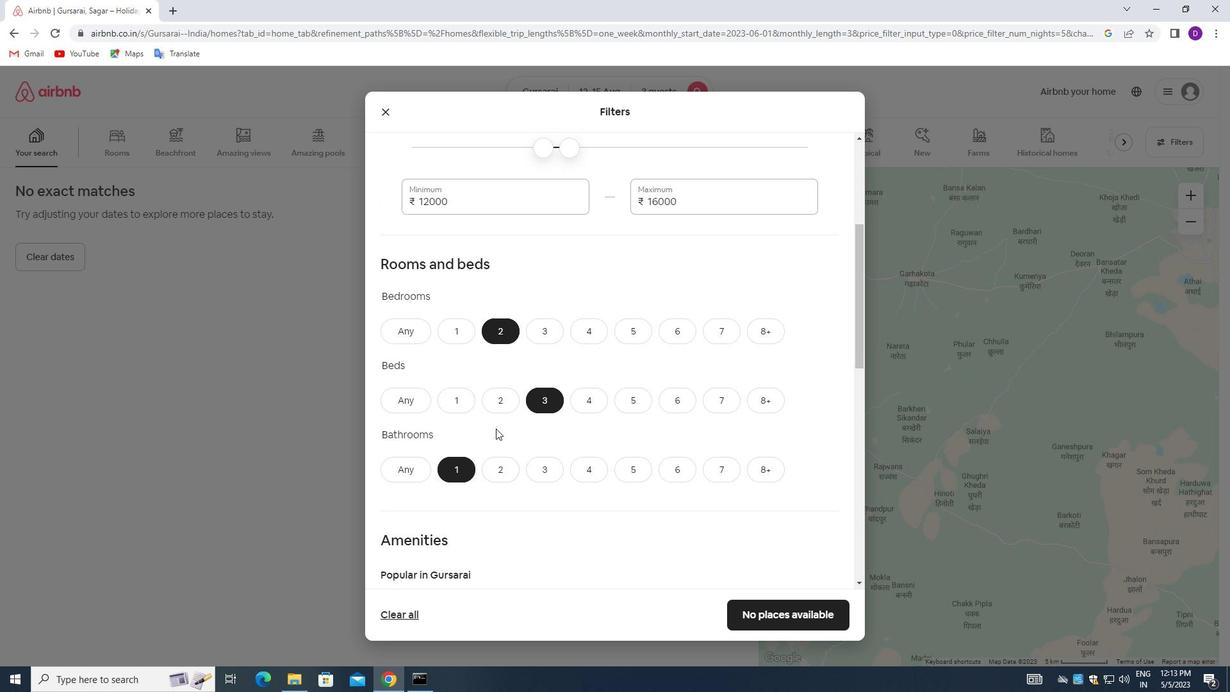 
Action: Mouse scrolled (543, 426) with delta (0, 0)
Screenshot: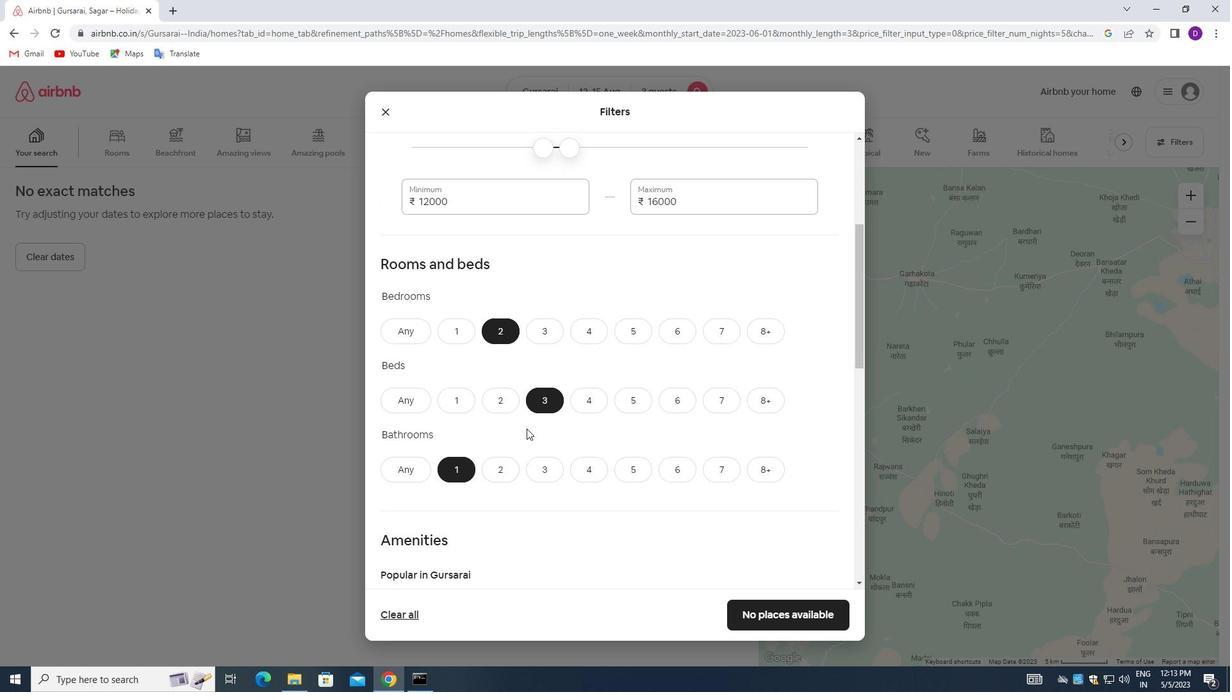 
Action: Mouse scrolled (543, 426) with delta (0, 0)
Screenshot: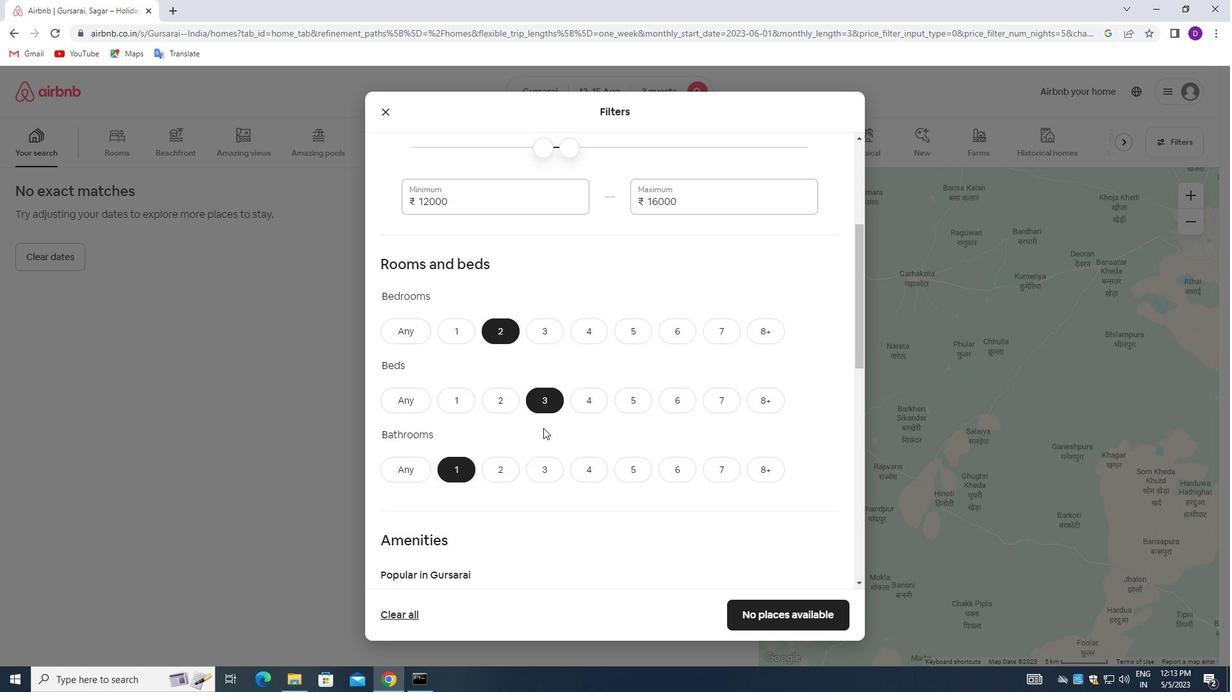 
Action: Mouse scrolled (543, 426) with delta (0, 0)
Screenshot: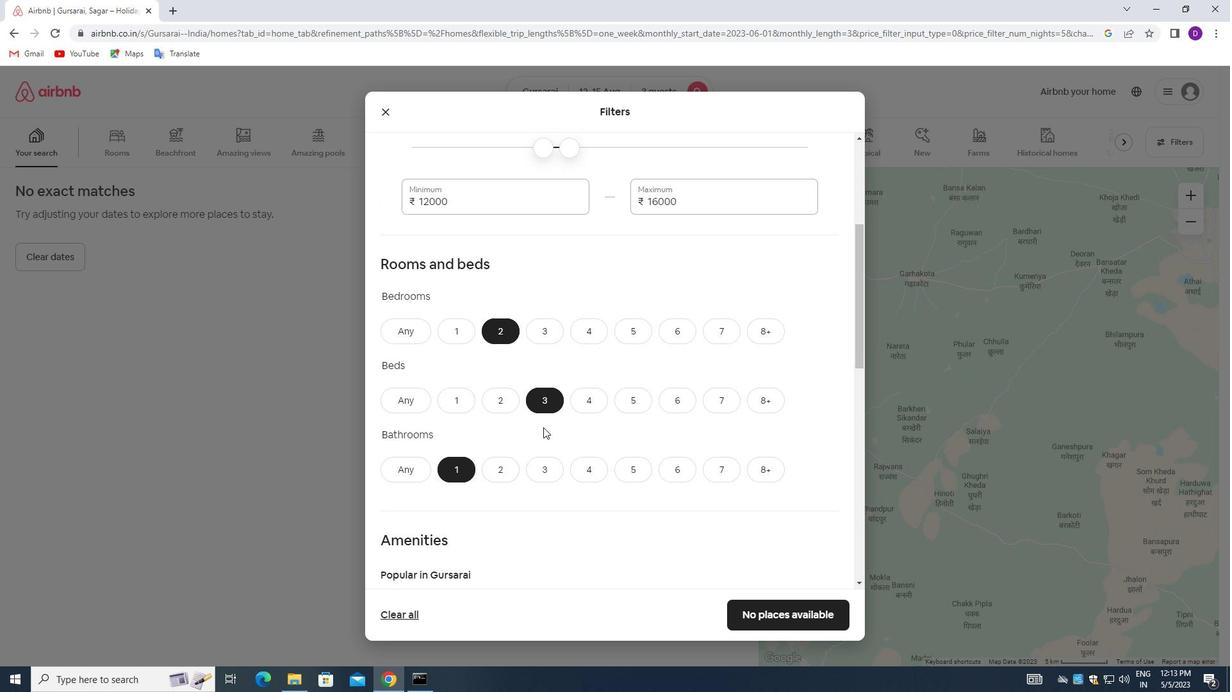 
Action: Mouse moved to (599, 407)
Screenshot: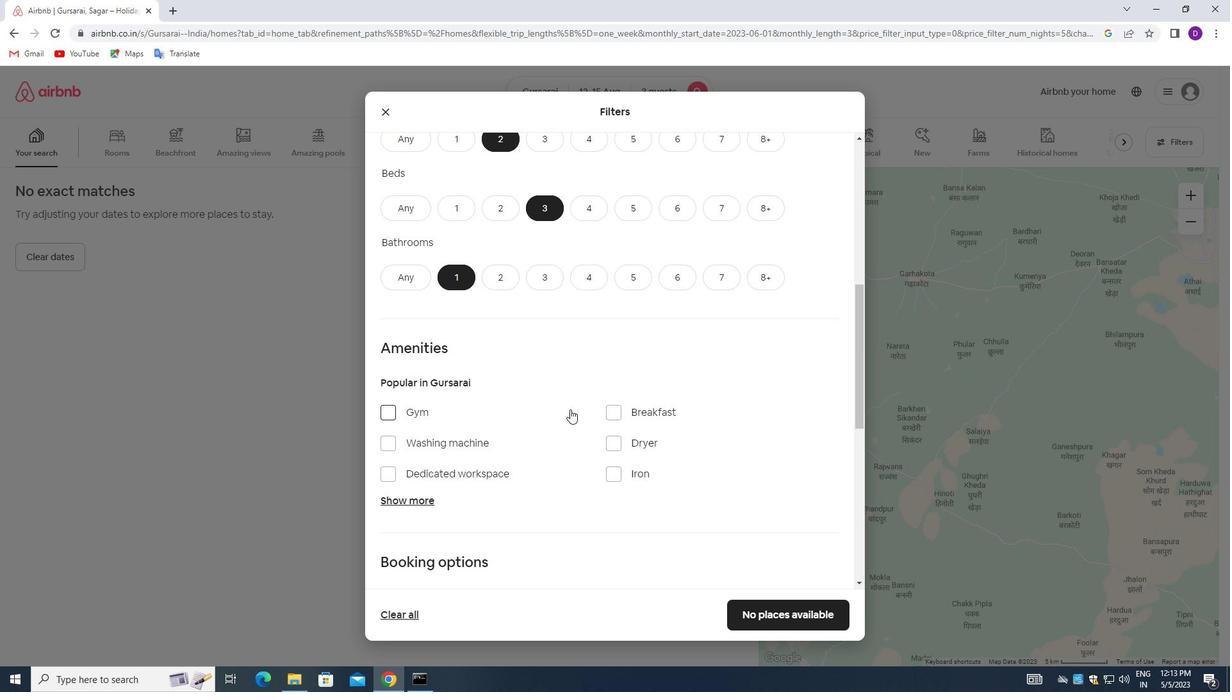 
Action: Mouse scrolled (599, 406) with delta (0, 0)
Screenshot: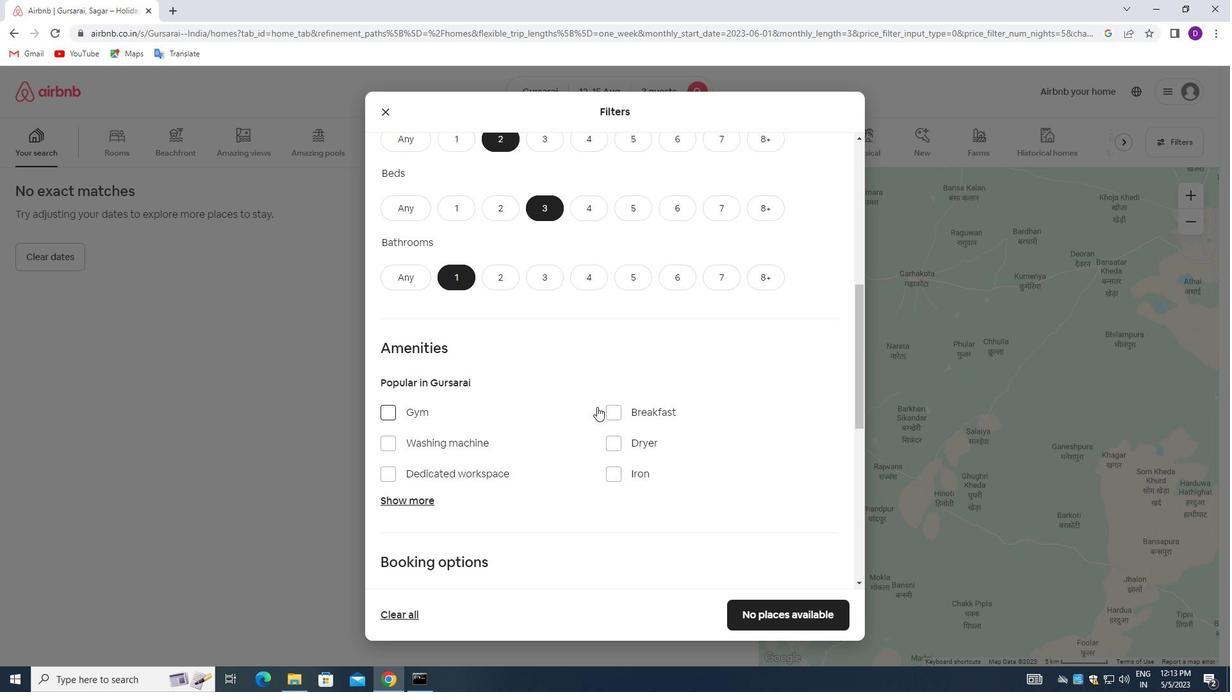 
Action: Mouse moved to (600, 407)
Screenshot: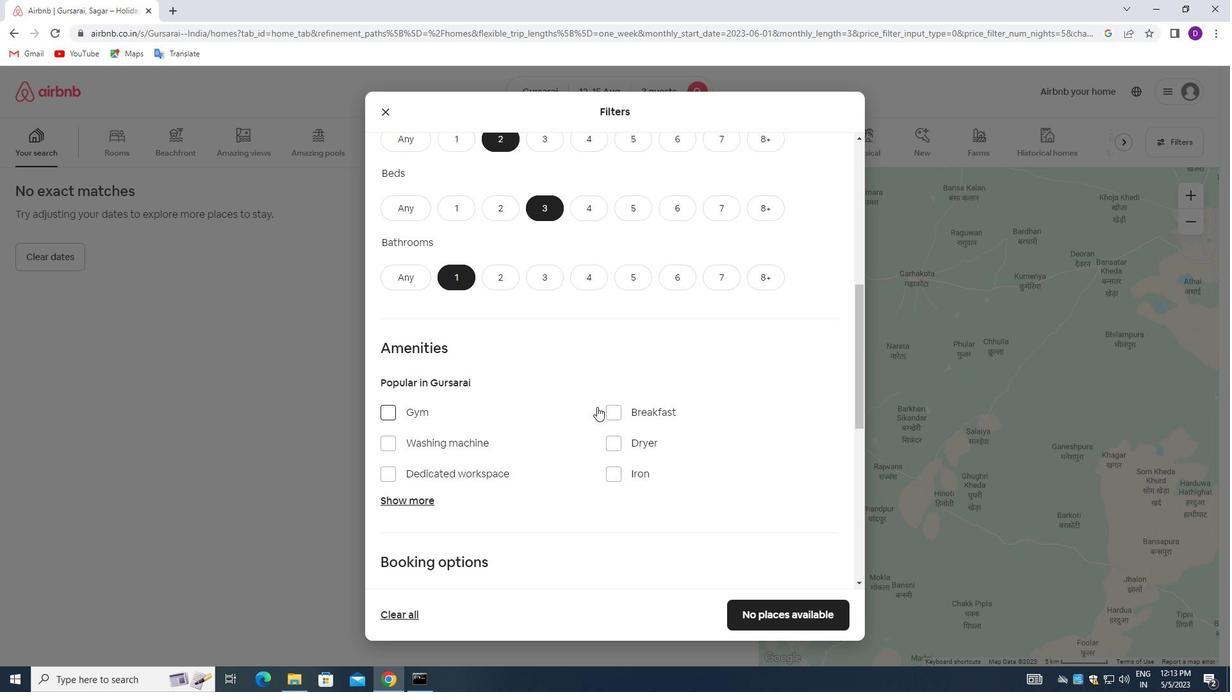 
Action: Mouse scrolled (600, 406) with delta (0, 0)
Screenshot: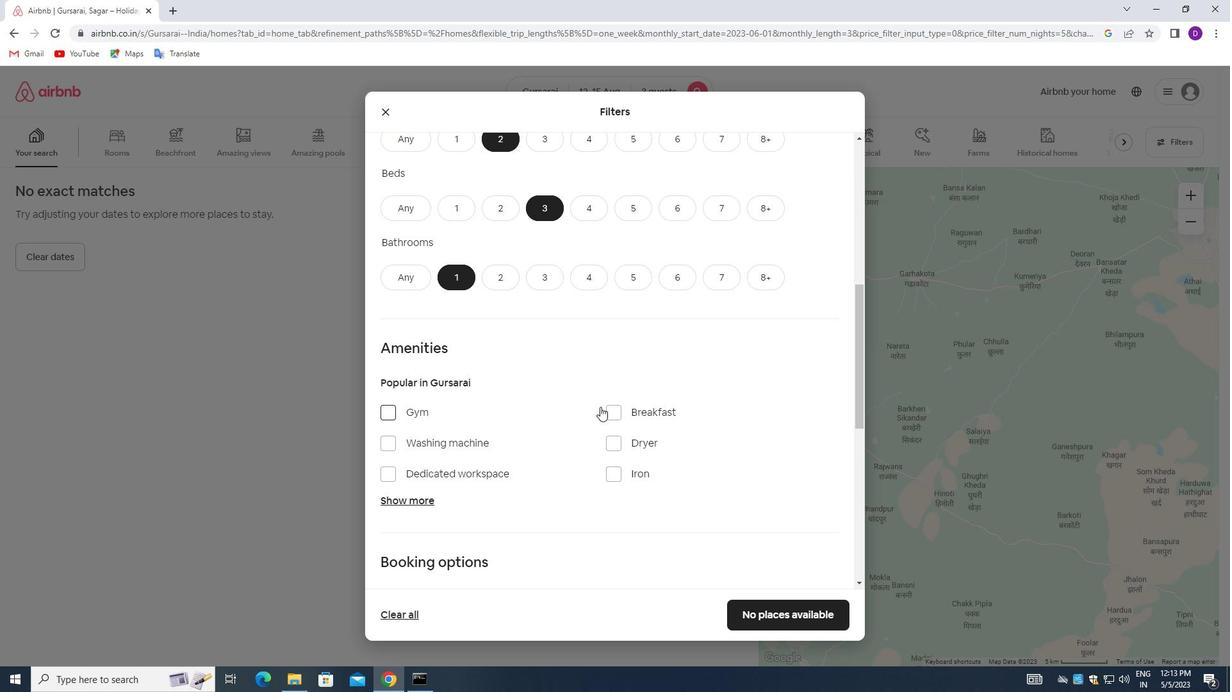
Action: Mouse moved to (390, 319)
Screenshot: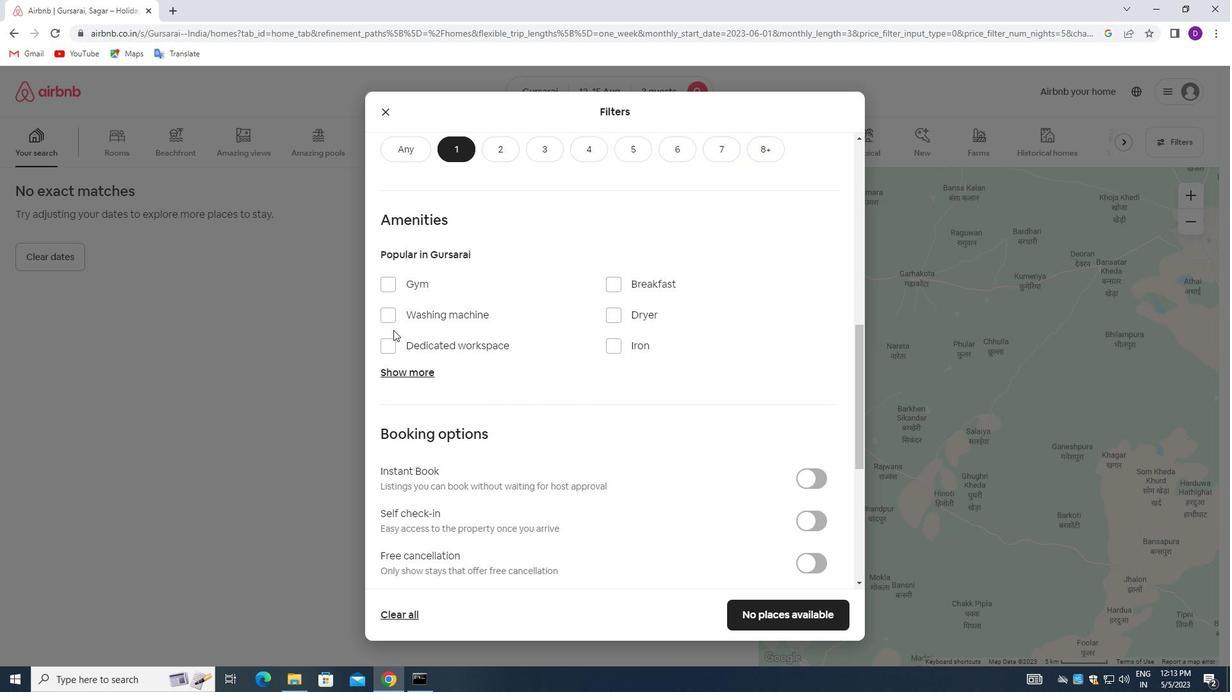 
Action: Mouse pressed left at (390, 319)
Screenshot: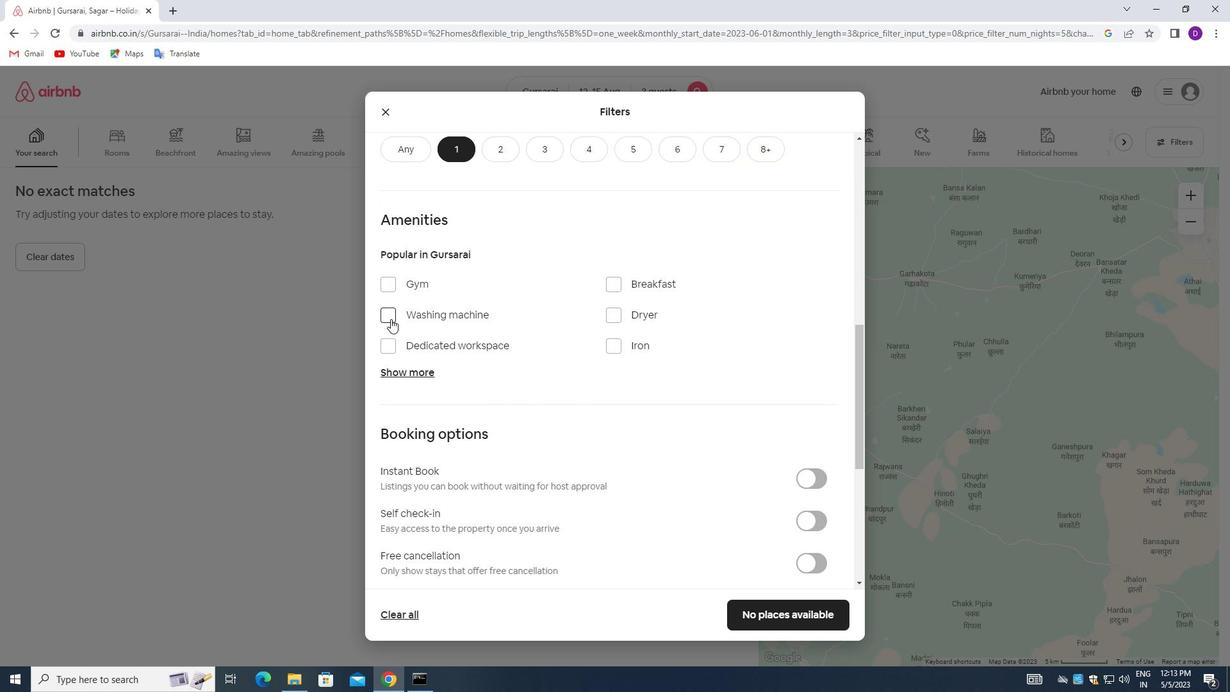 
Action: Mouse moved to (641, 428)
Screenshot: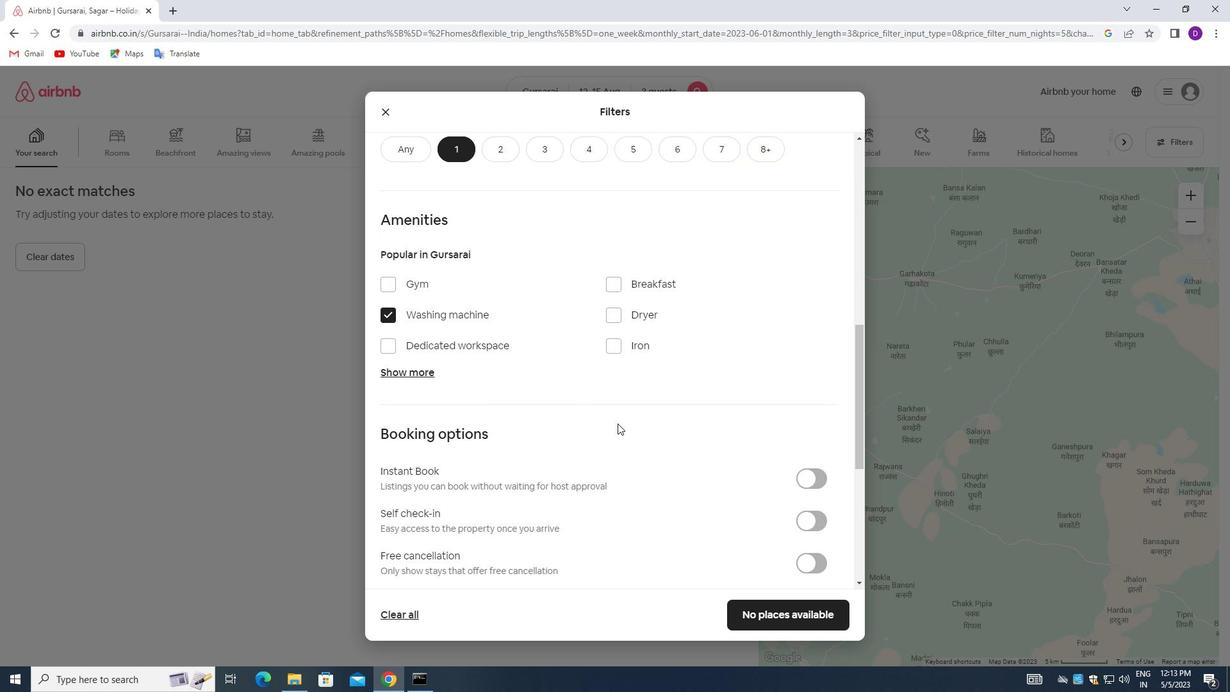 
Action: Mouse scrolled (641, 428) with delta (0, 0)
Screenshot: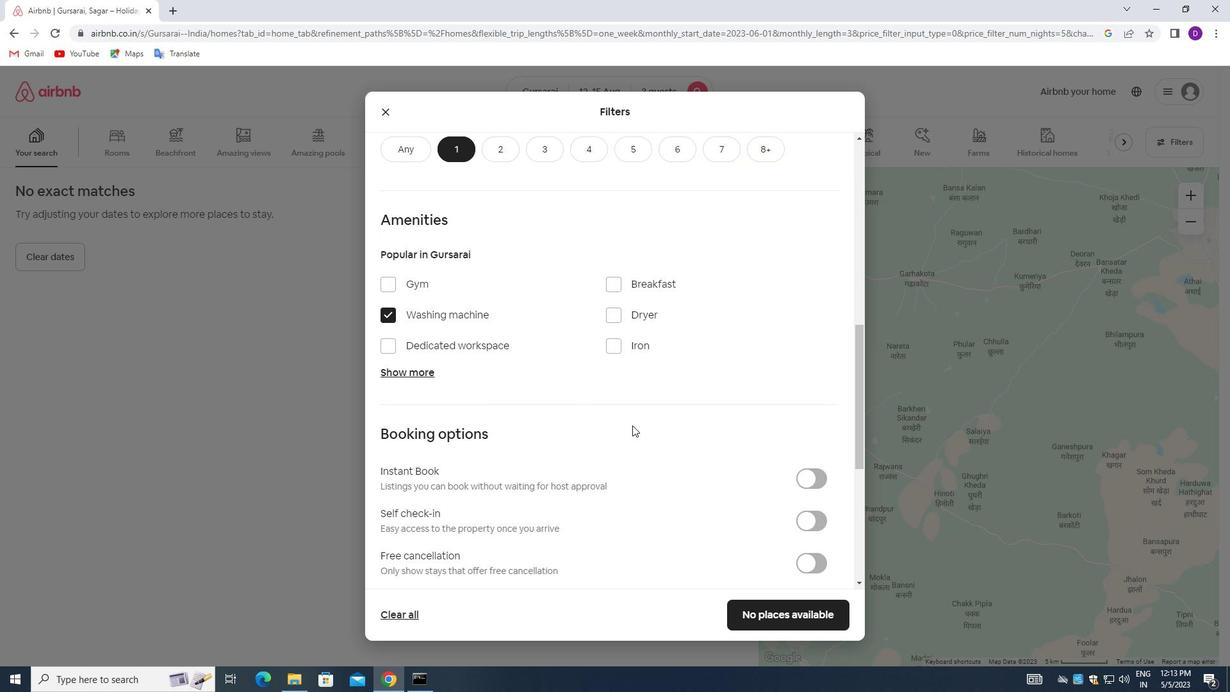 
Action: Mouse scrolled (641, 428) with delta (0, 0)
Screenshot: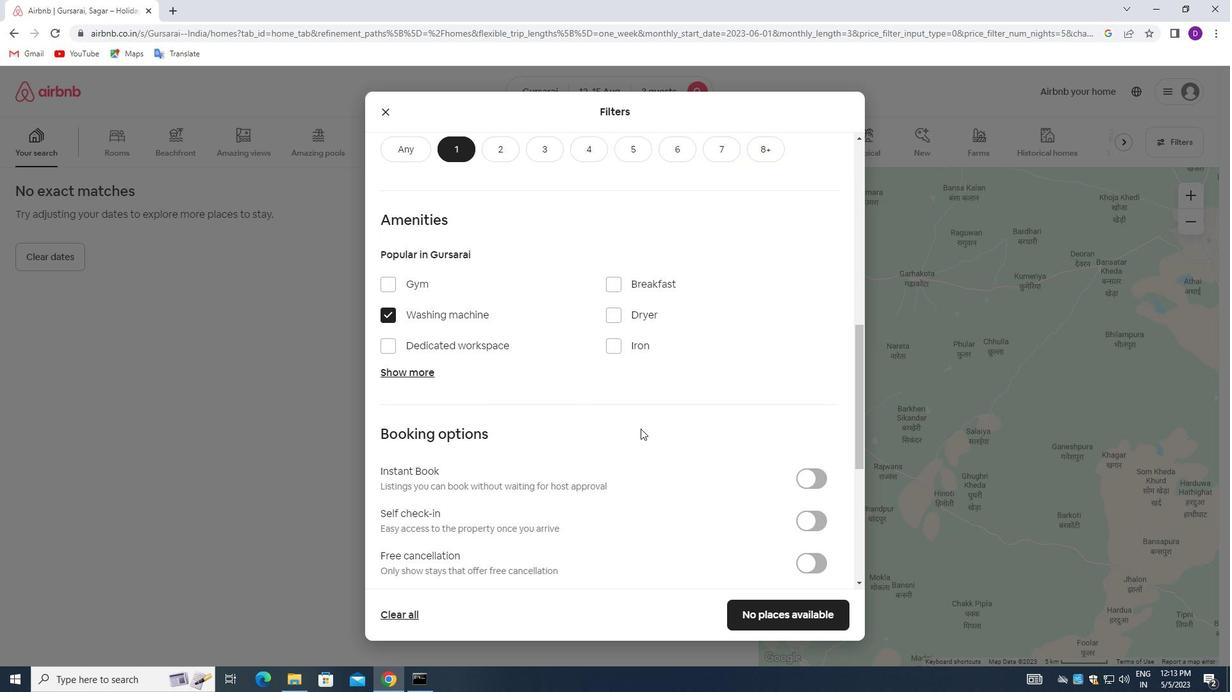 
Action: Mouse moved to (800, 395)
Screenshot: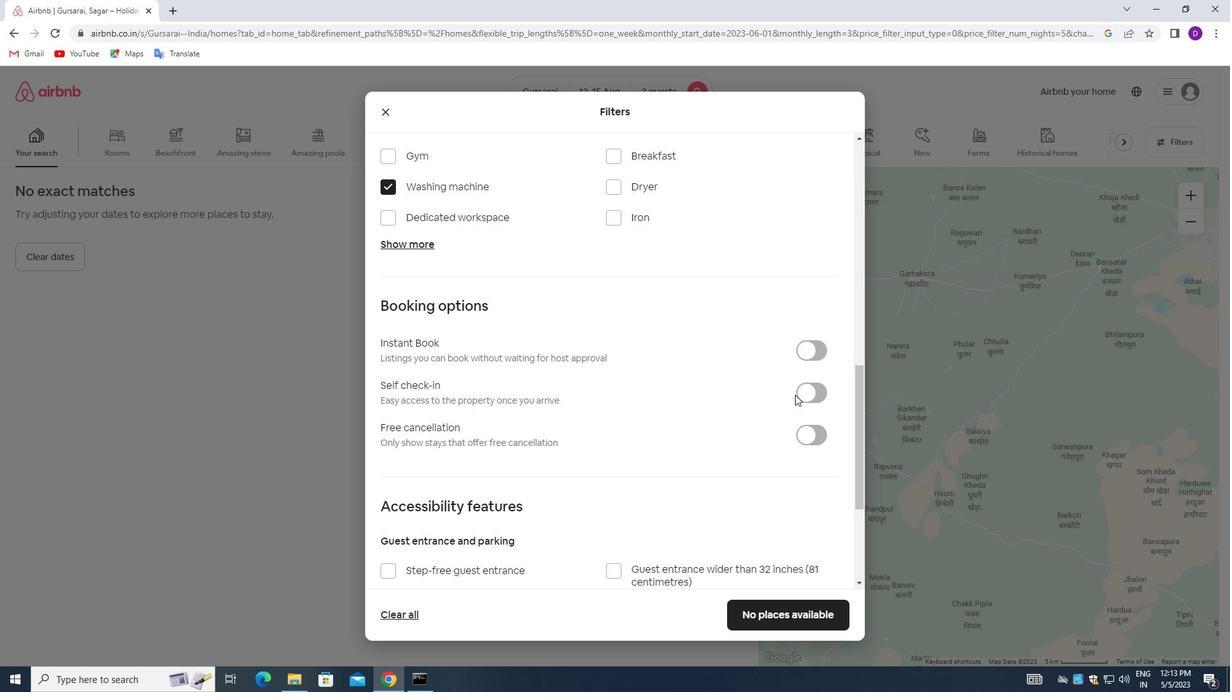 
Action: Mouse pressed left at (800, 395)
Screenshot: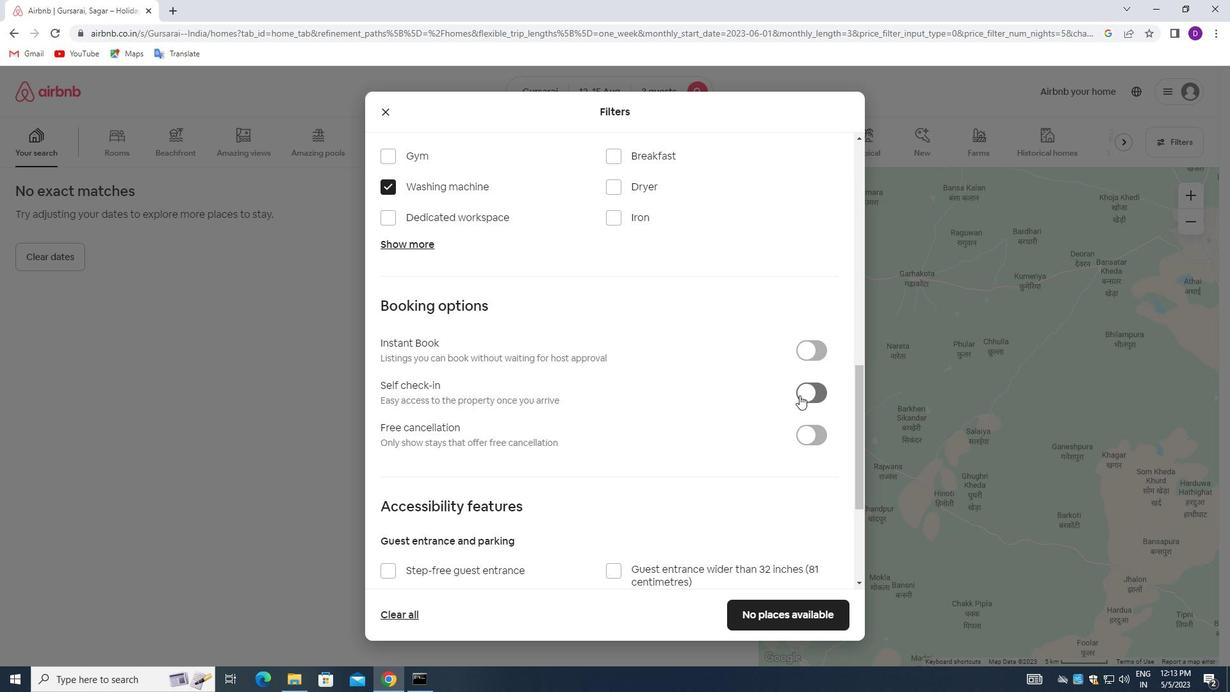 
Action: Mouse moved to (557, 389)
Screenshot: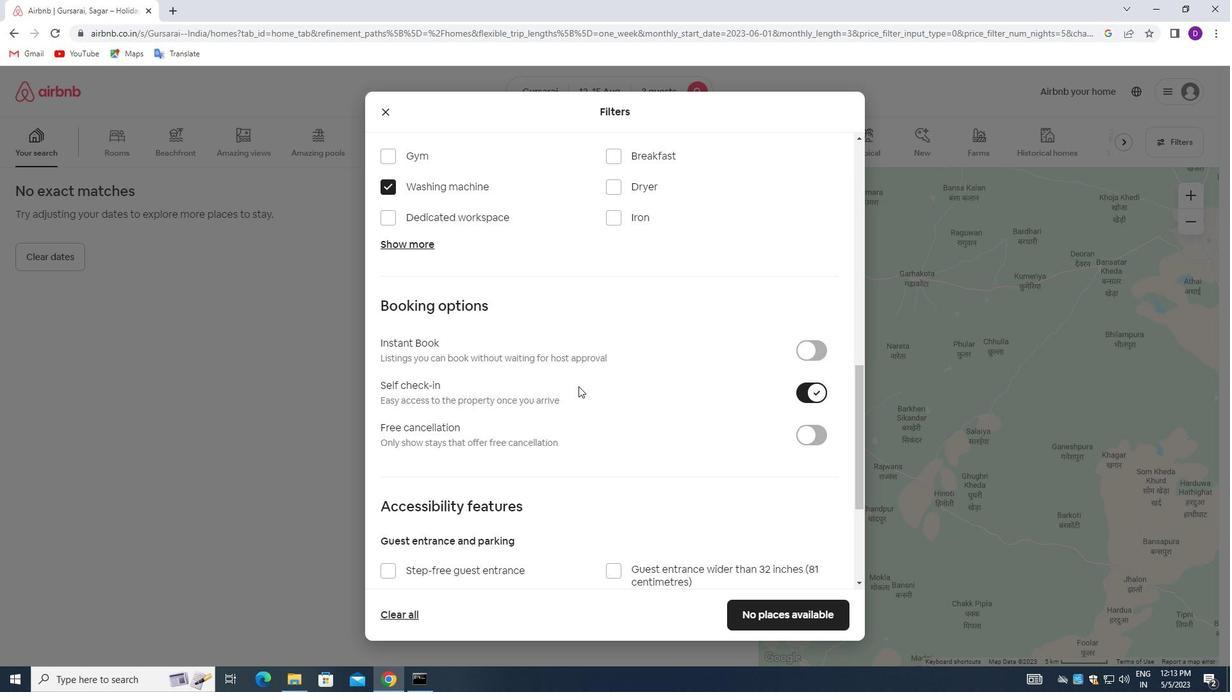 
Action: Mouse scrolled (557, 388) with delta (0, 0)
Screenshot: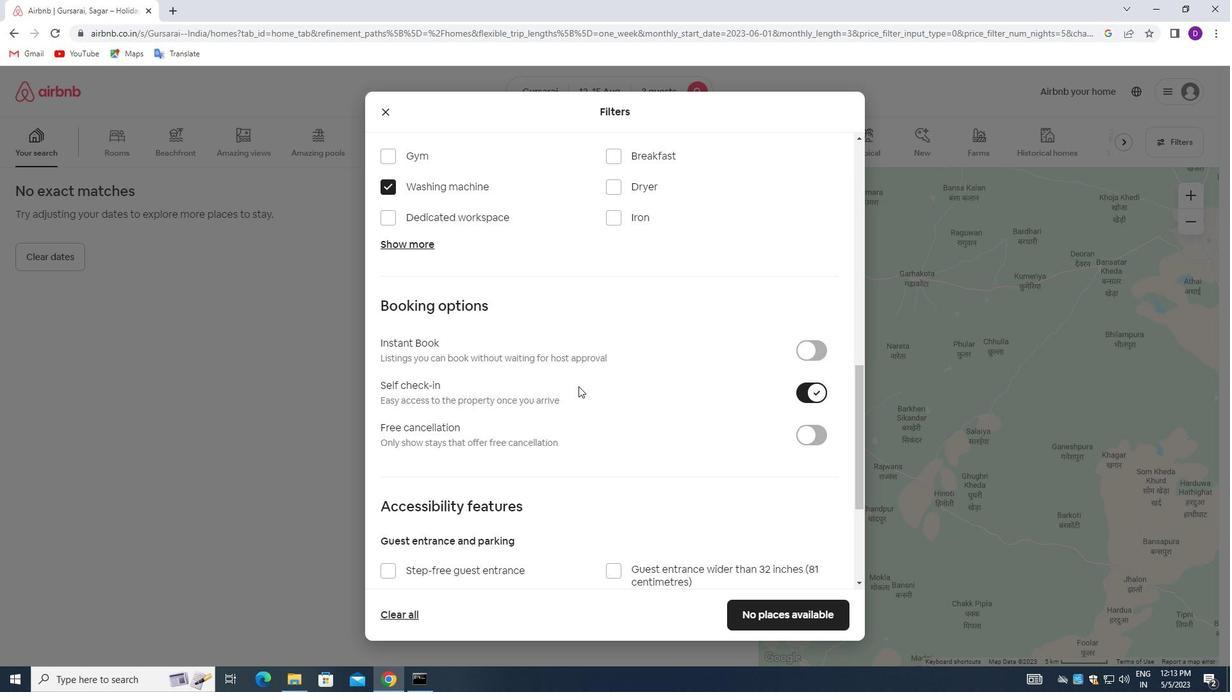 
Action: Mouse moved to (555, 391)
Screenshot: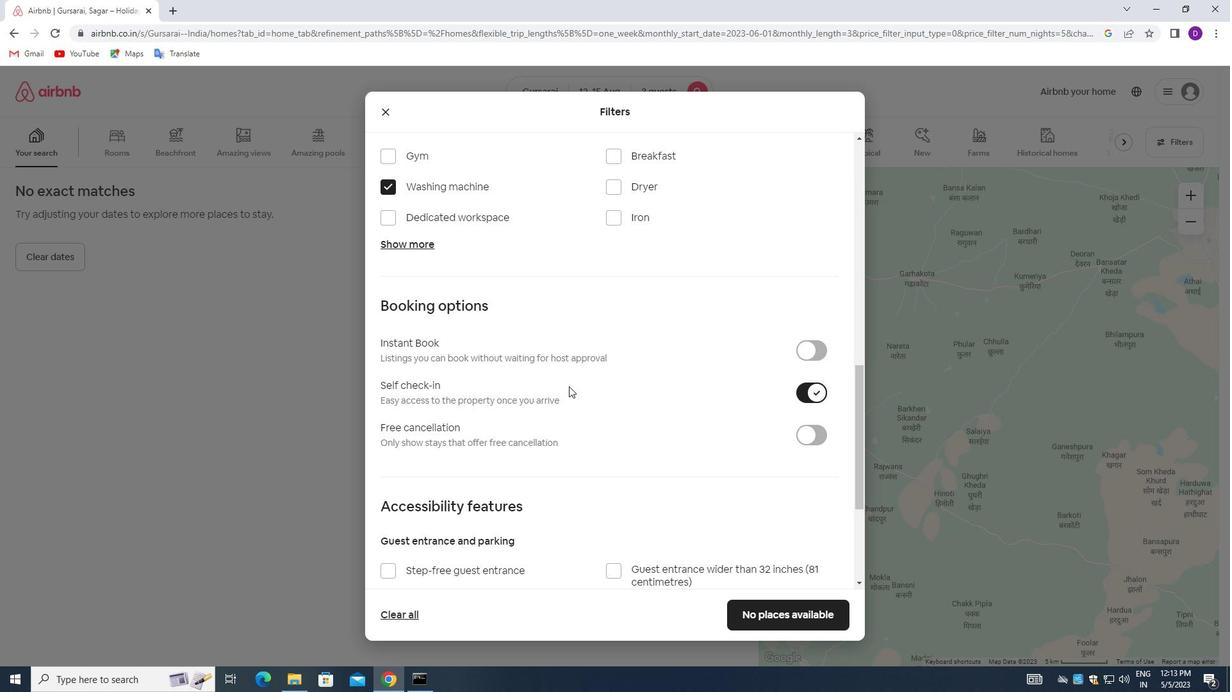 
Action: Mouse scrolled (555, 391) with delta (0, 0)
Screenshot: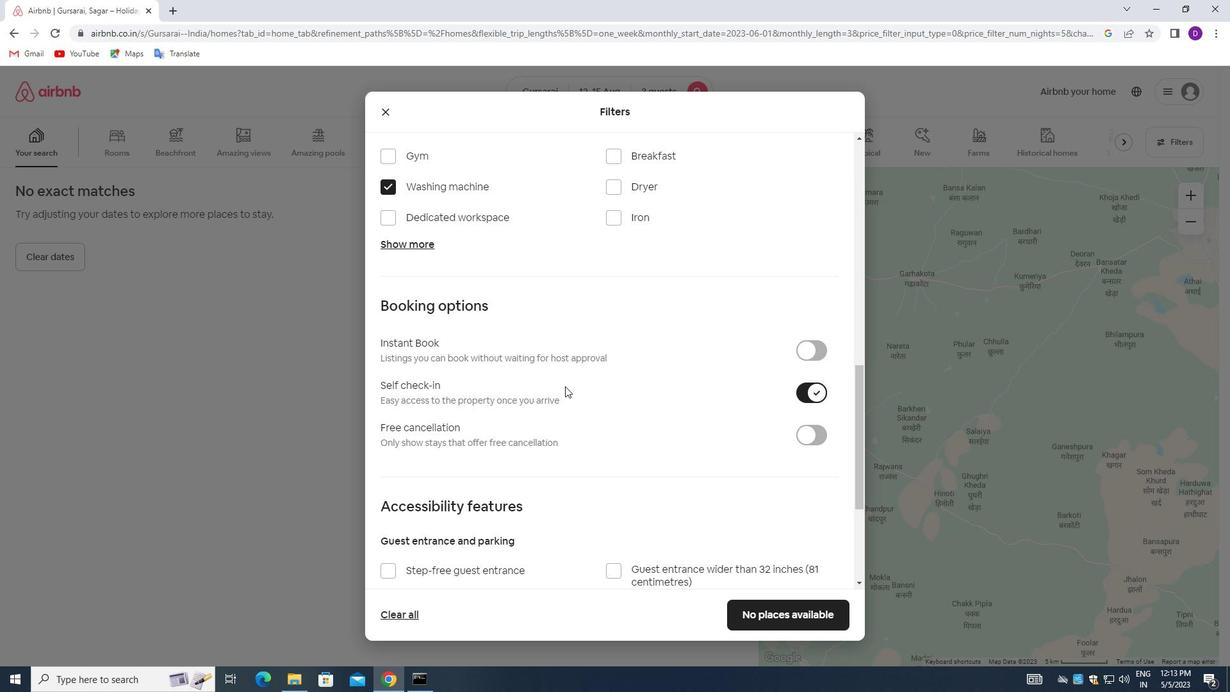 
Action: Mouse moved to (550, 396)
Screenshot: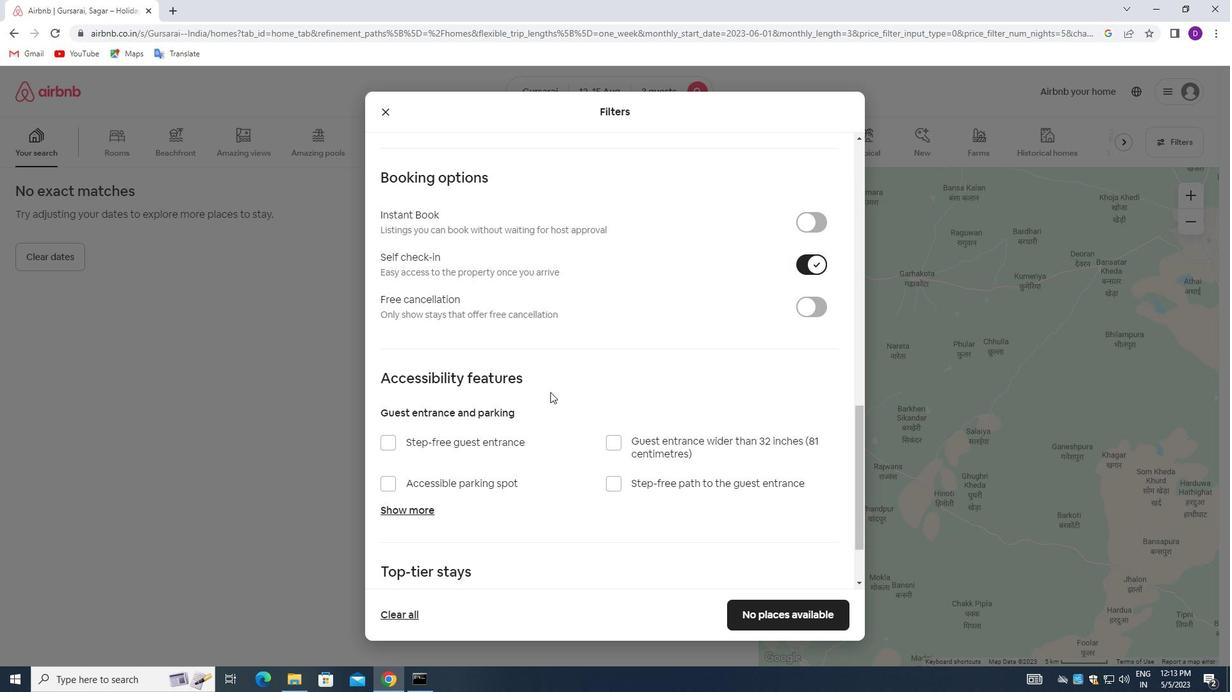 
Action: Mouse scrolled (550, 395) with delta (0, 0)
Screenshot: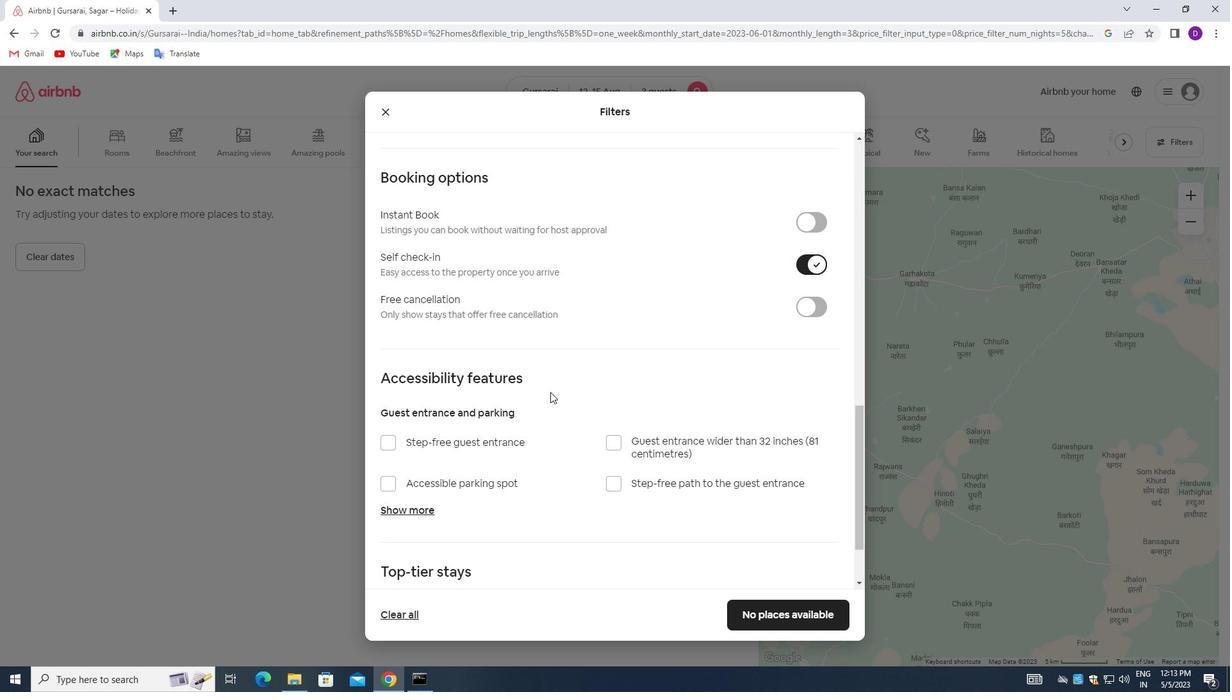
Action: Mouse moved to (550, 407)
Screenshot: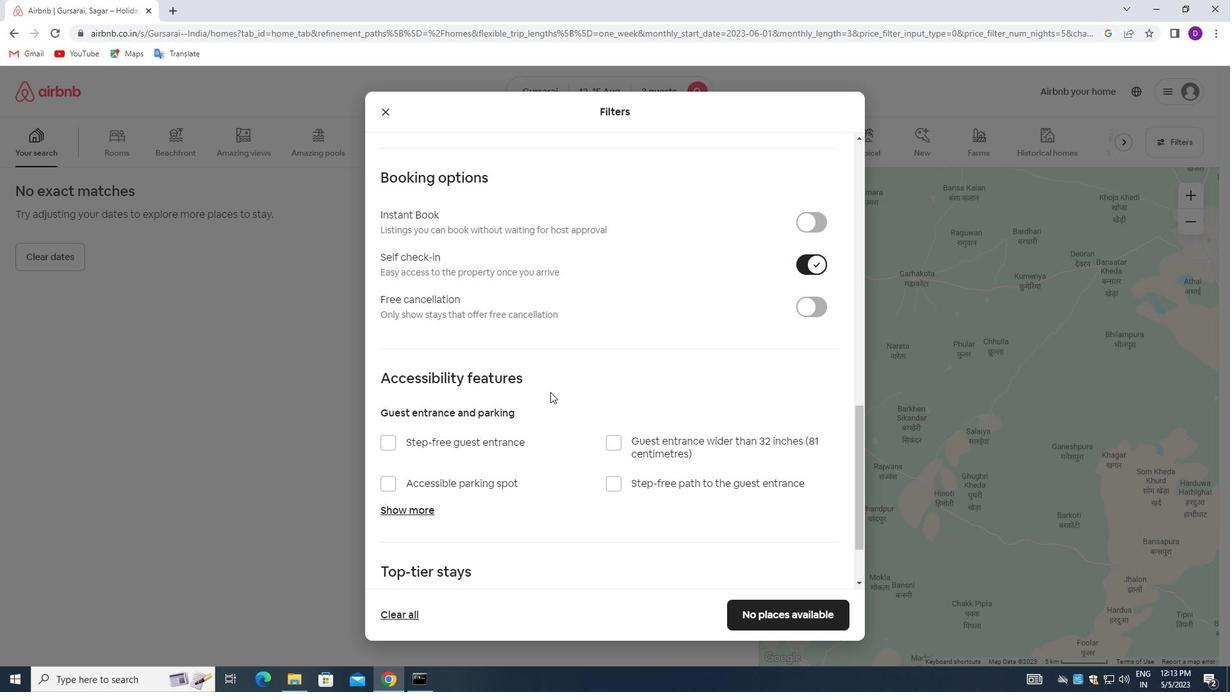 
Action: Mouse scrolled (550, 407) with delta (0, 0)
Screenshot: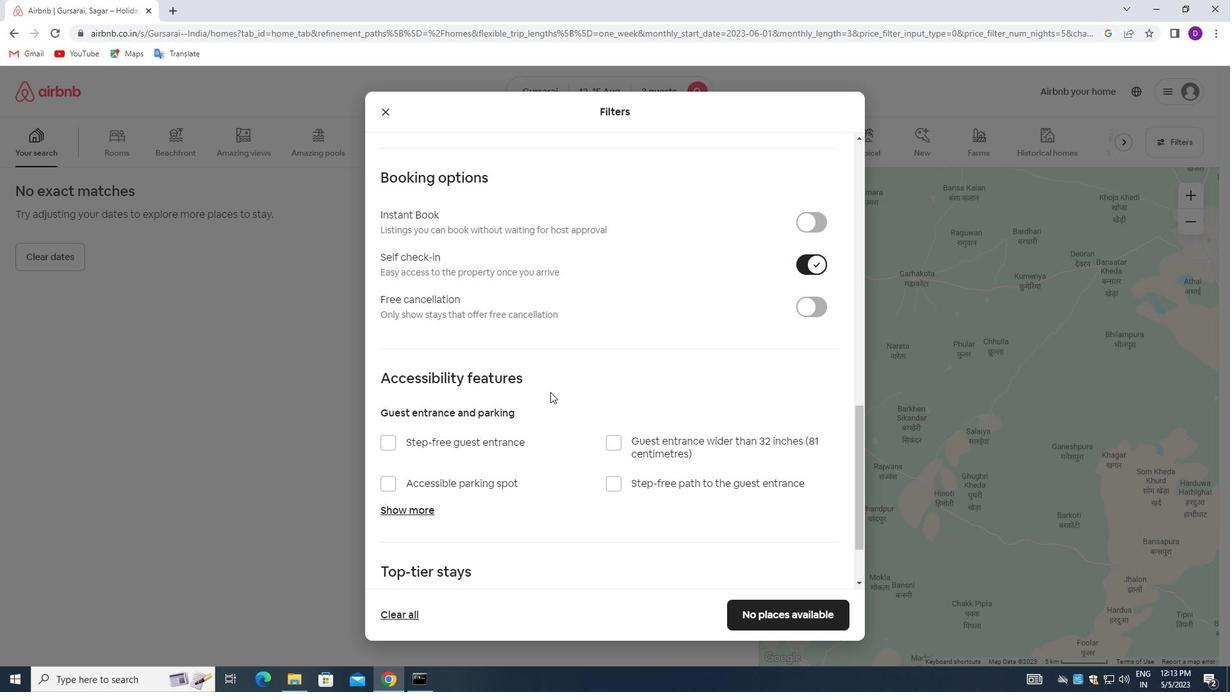 
Action: Mouse moved to (551, 412)
Screenshot: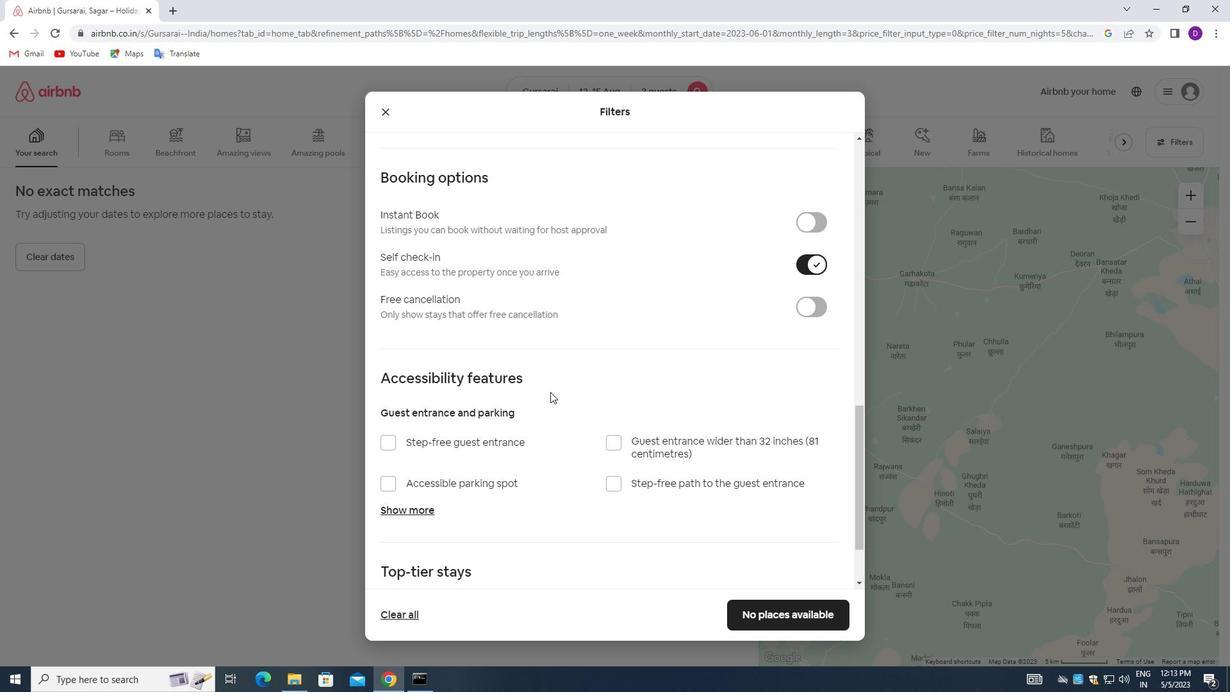 
Action: Mouse scrolled (551, 411) with delta (0, 0)
Screenshot: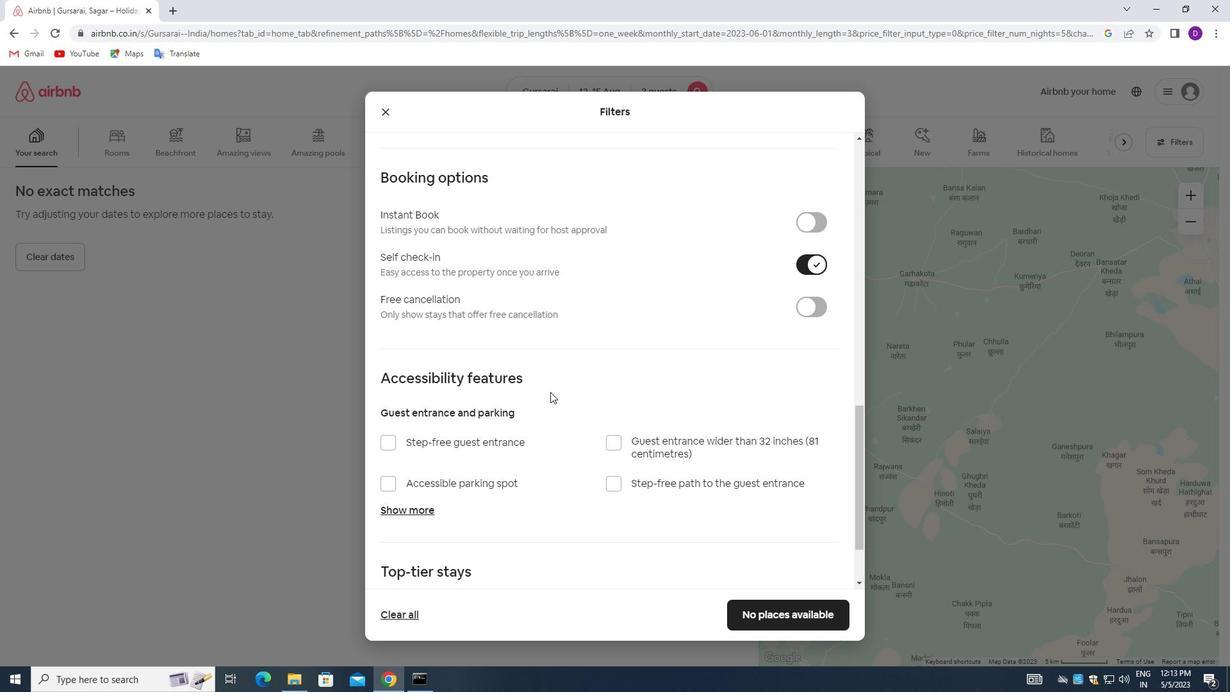 
Action: Mouse moved to (552, 414)
Screenshot: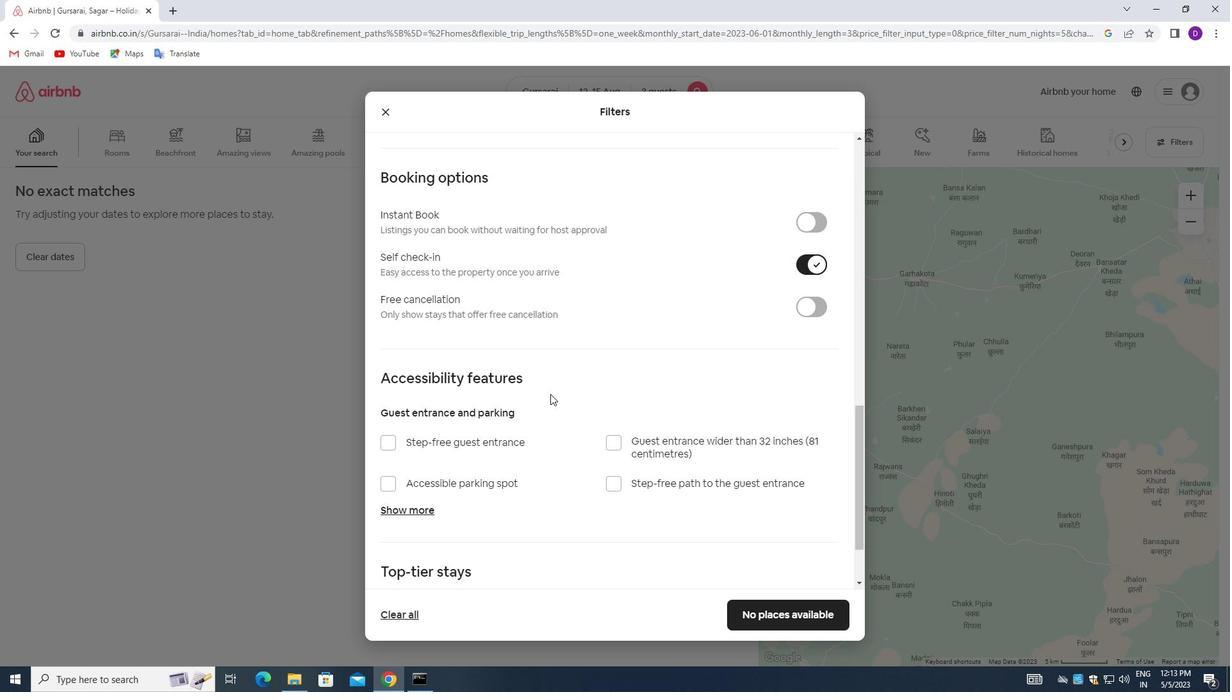 
Action: Mouse scrolled (552, 414) with delta (0, 0)
Screenshot: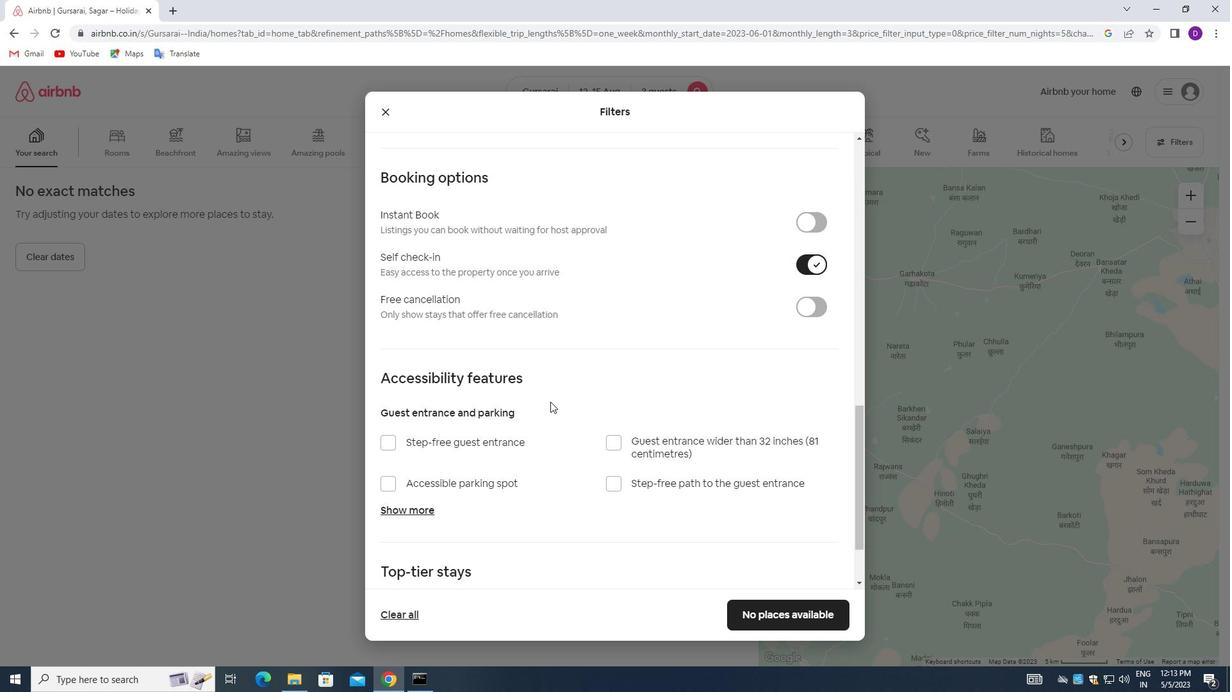 
Action: Mouse moved to (552, 422)
Screenshot: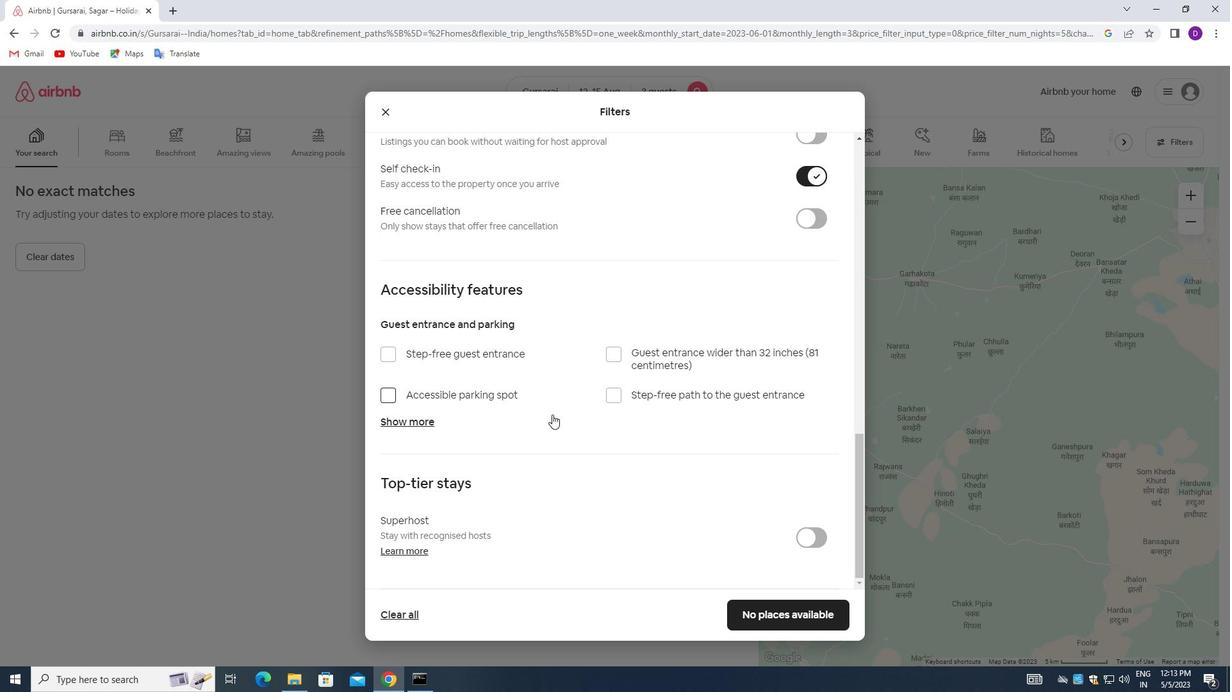 
Action: Mouse scrolled (552, 421) with delta (0, 0)
Screenshot: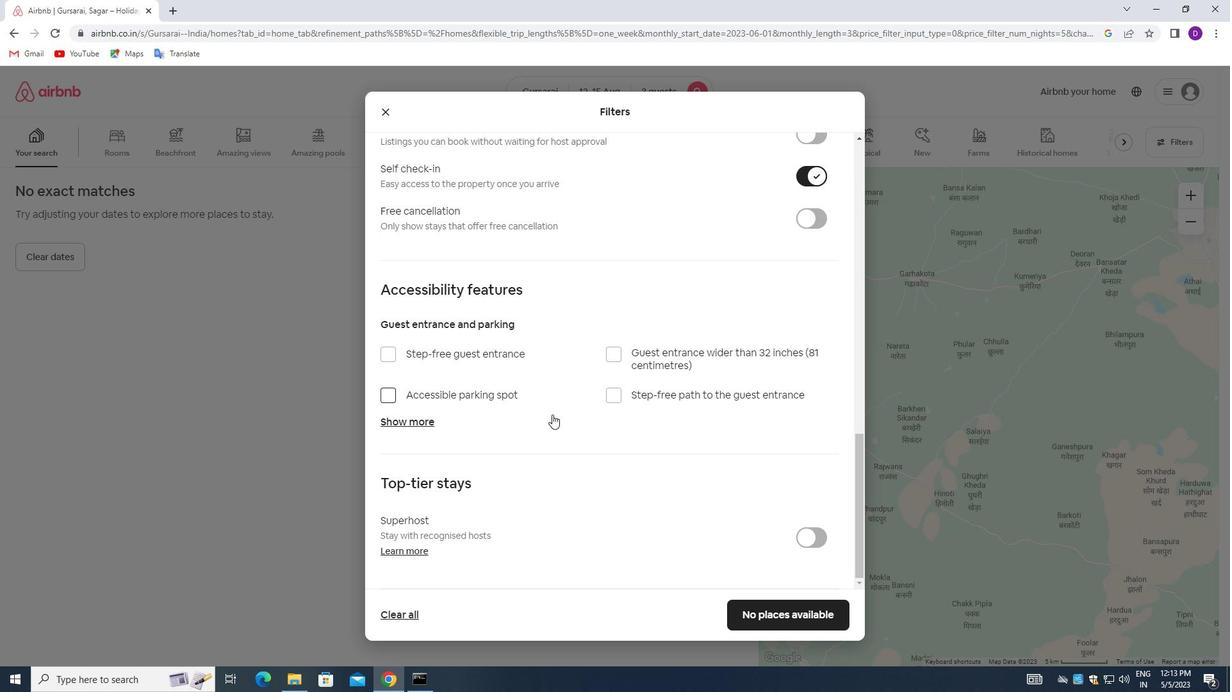 
Action: Mouse moved to (552, 429)
Screenshot: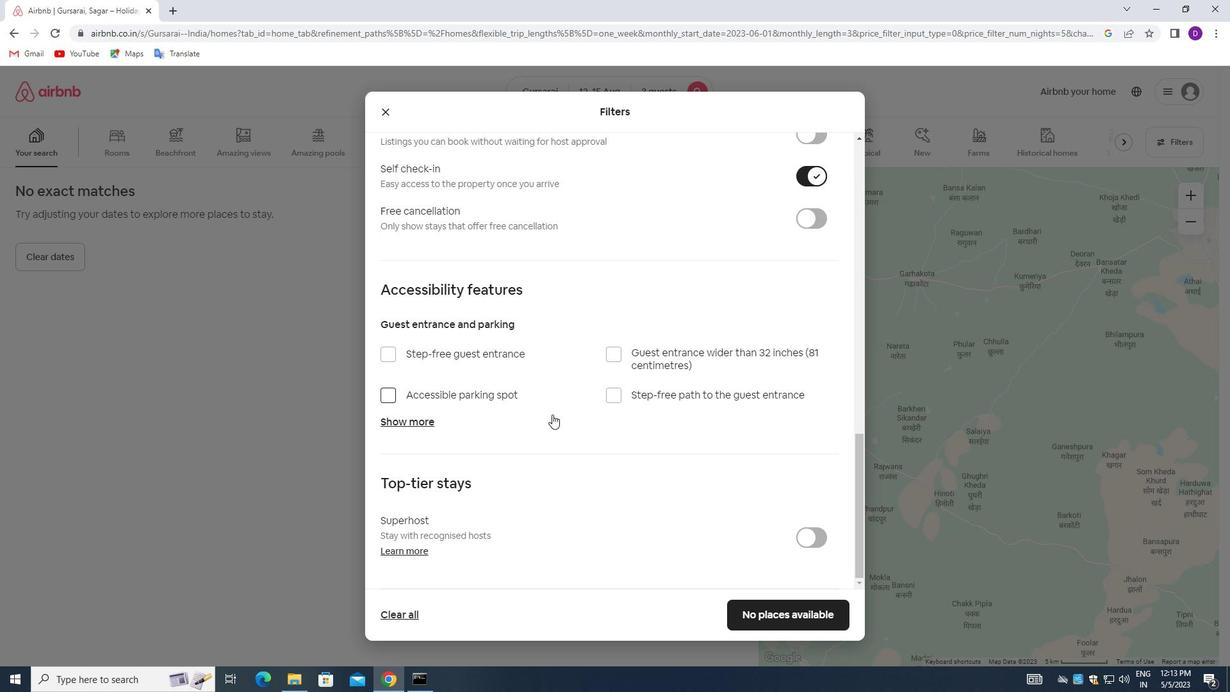
Action: Mouse scrolled (552, 428) with delta (0, 0)
Screenshot: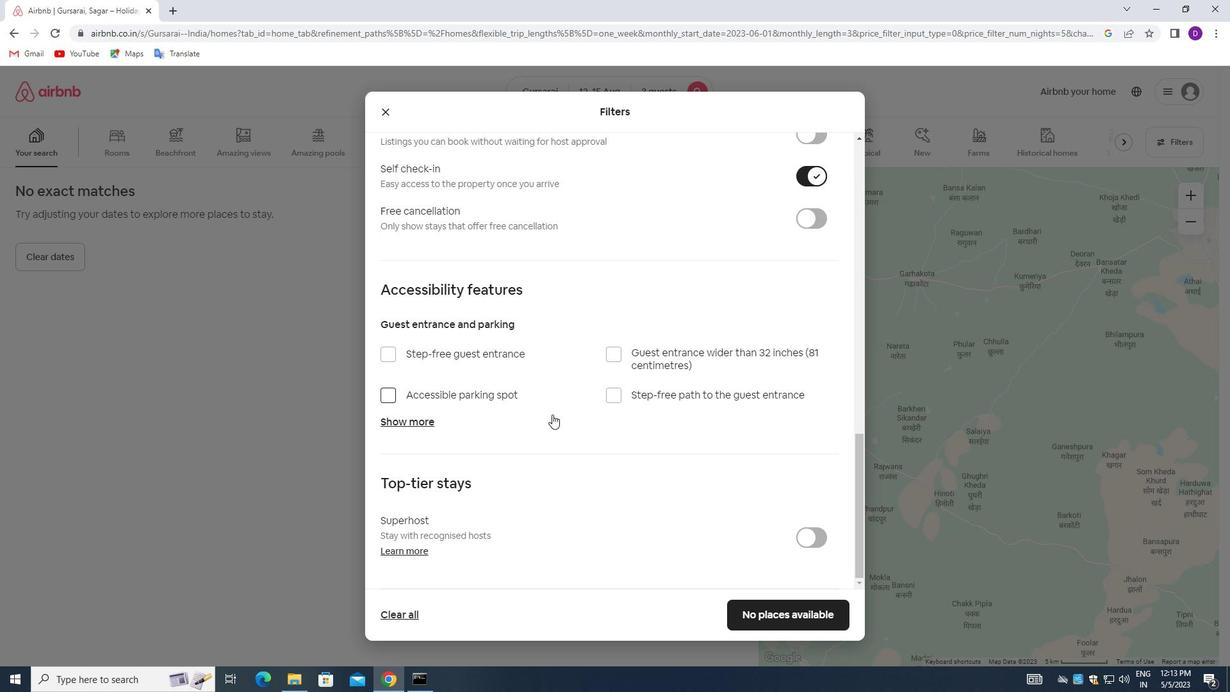 
Action: Mouse moved to (774, 616)
Screenshot: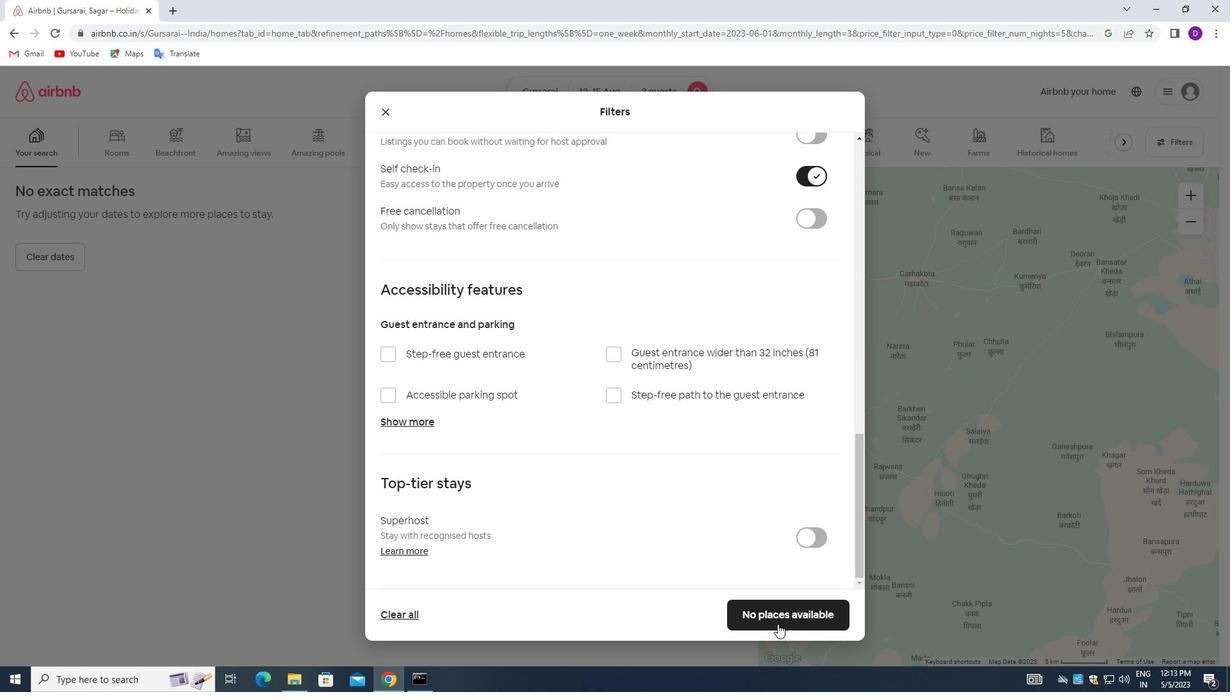 
Action: Mouse pressed left at (774, 616)
Screenshot: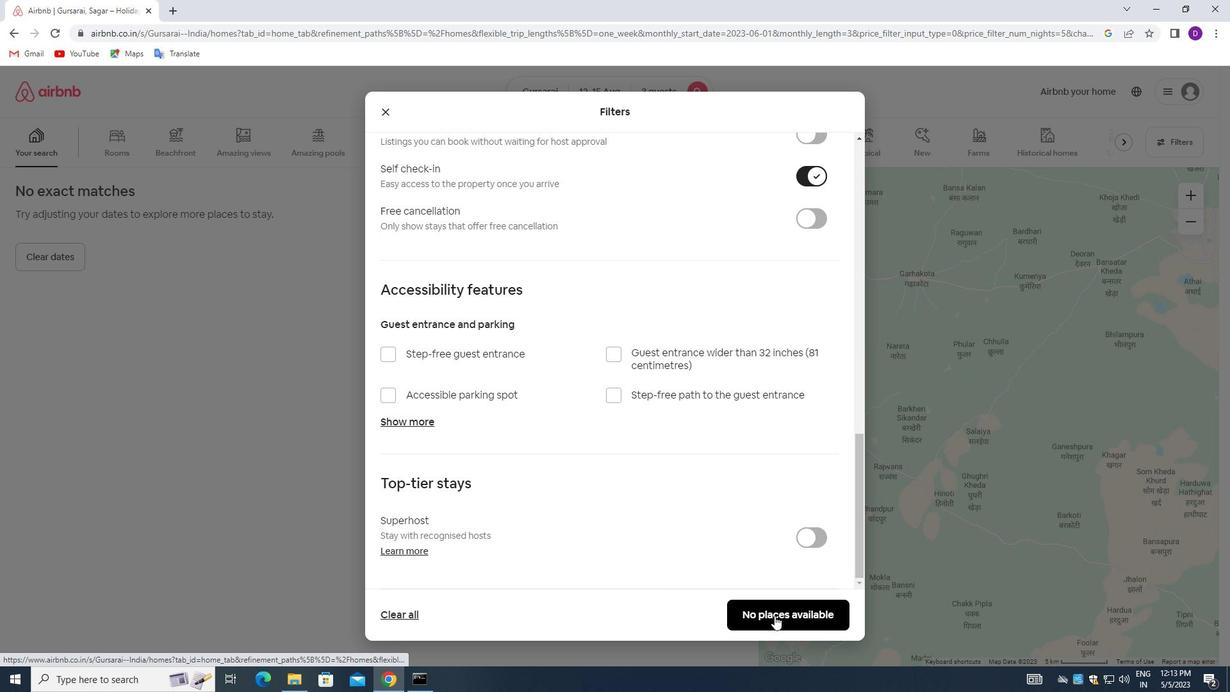 
Action: Mouse moved to (683, 425)
Screenshot: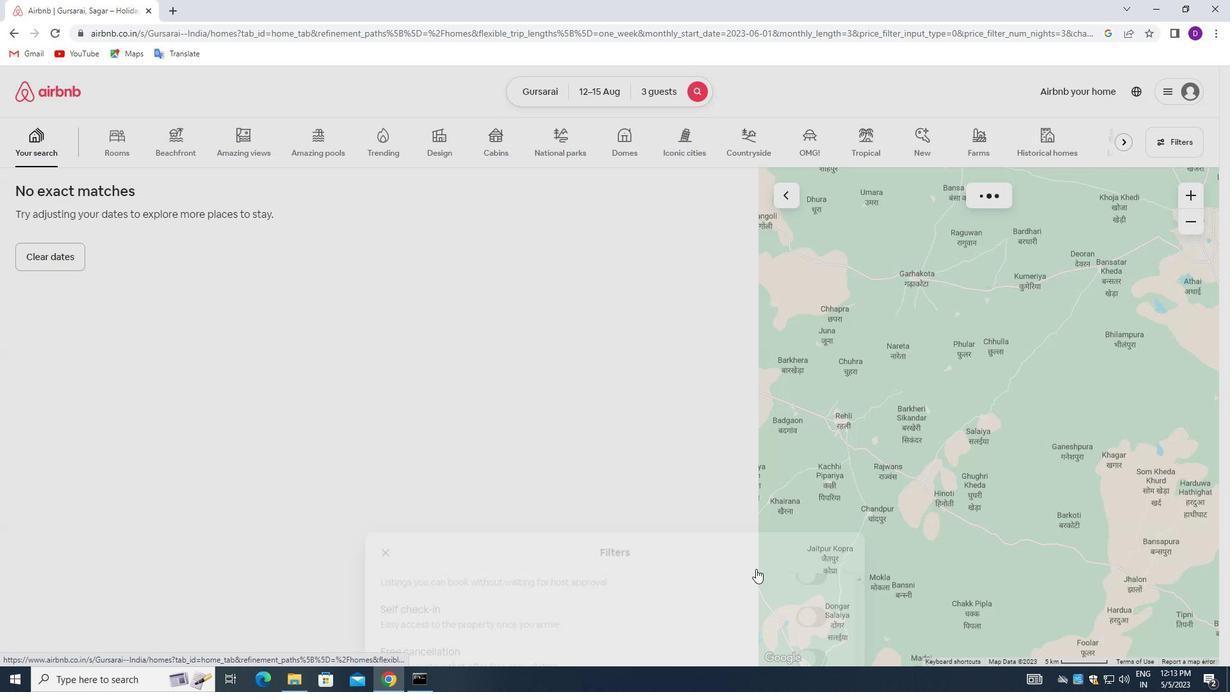 
